 Task: Search one way flight ticket for 5 adults, 2 children, 1 infant in seat and 2 infants on lap in economy from Jackson: Jackson Hole Airport to Rockford: Chicago Rockford International Airport(was Northwest Chicagoland Regional Airport At Rockford) on 5-1-2023. Choice of flights is Emirates. Number of bags: 2 checked bags. Price is upto 106000. Outbound departure time preference is 6:15.
Action: Mouse moved to (222, 227)
Screenshot: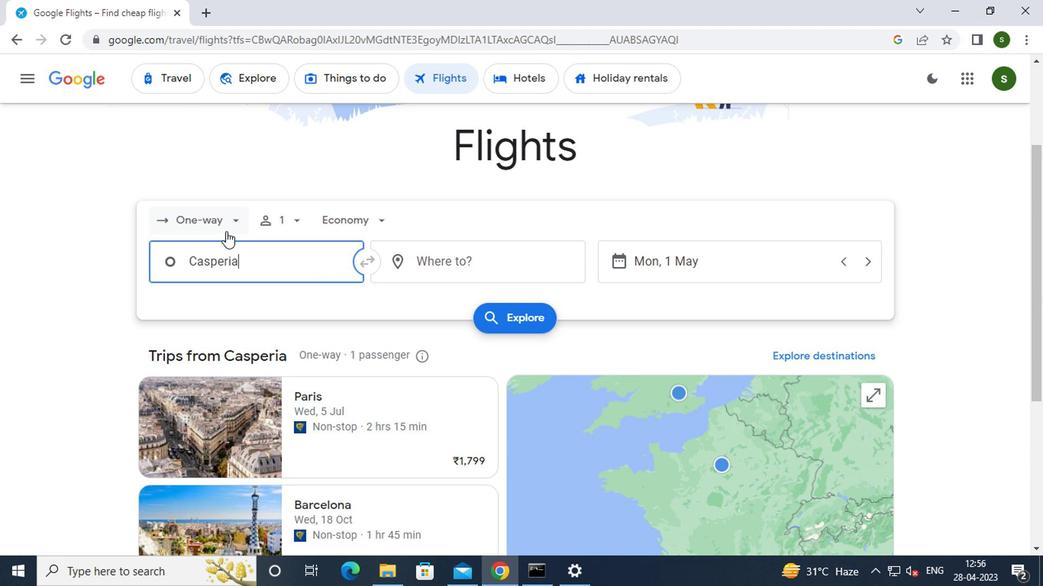 
Action: Mouse pressed left at (222, 227)
Screenshot: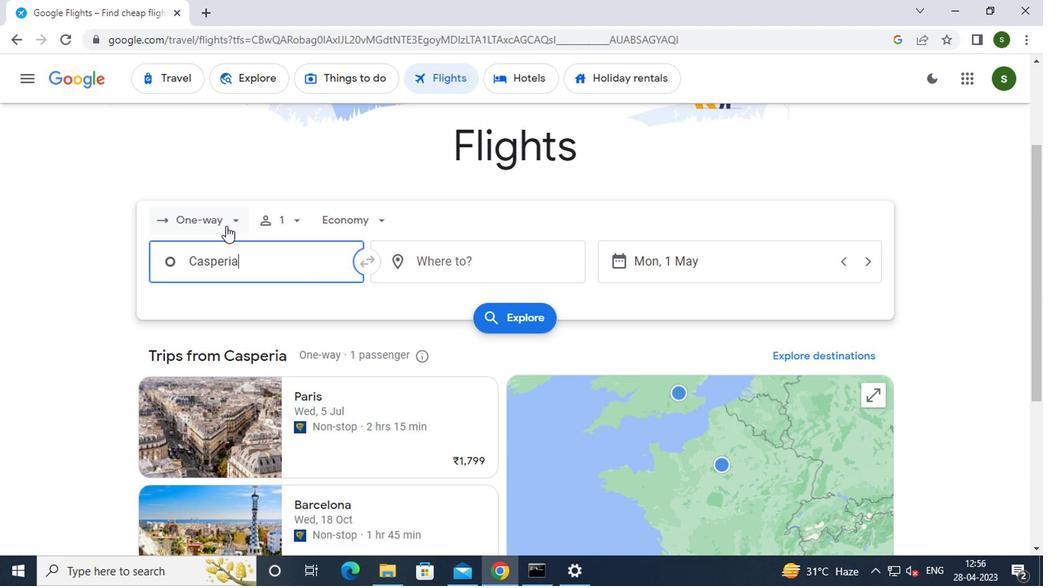 
Action: Mouse moved to (220, 280)
Screenshot: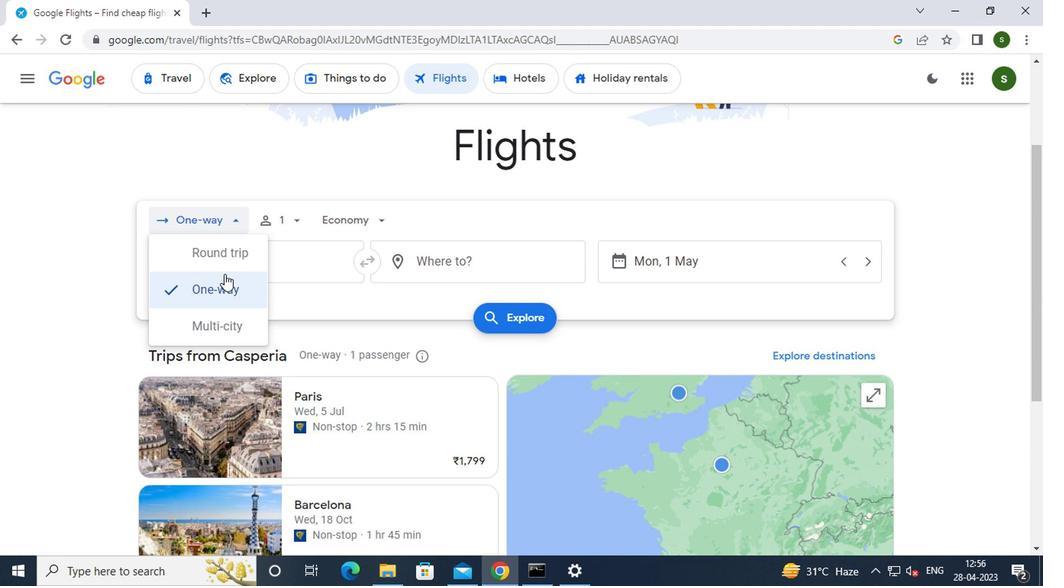 
Action: Mouse pressed left at (220, 280)
Screenshot: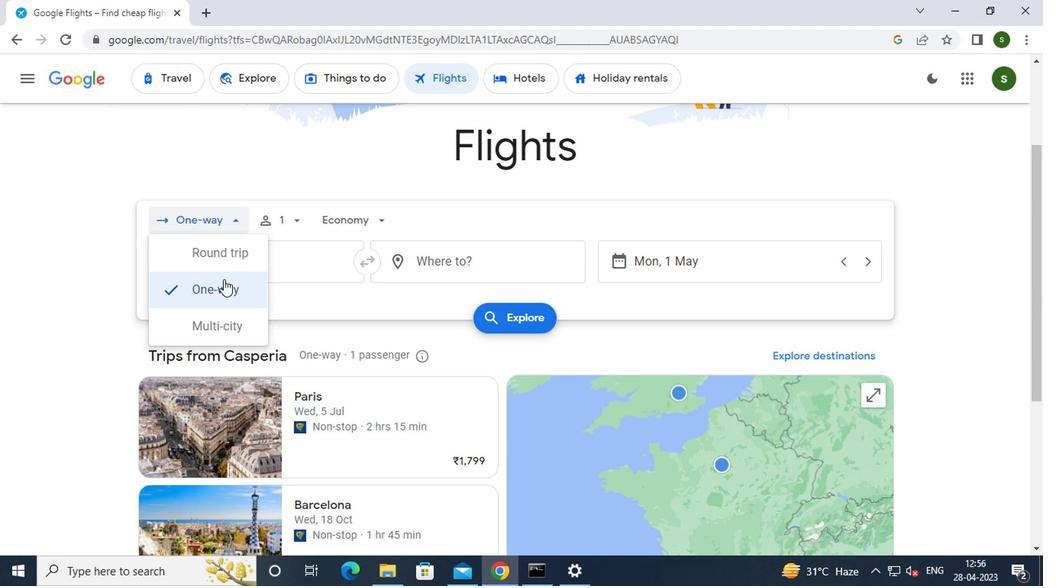 
Action: Mouse moved to (289, 225)
Screenshot: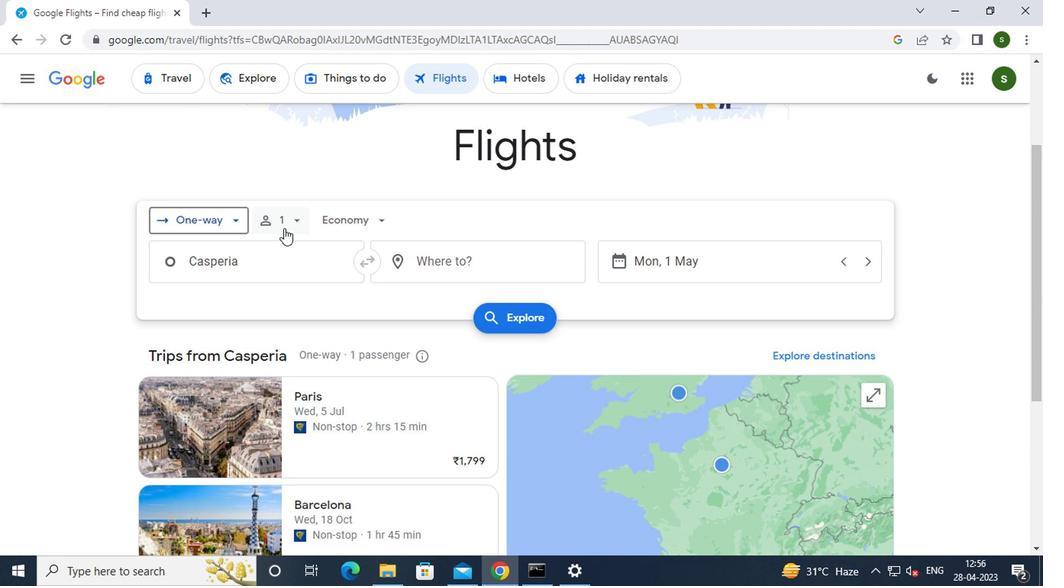 
Action: Mouse pressed left at (289, 225)
Screenshot: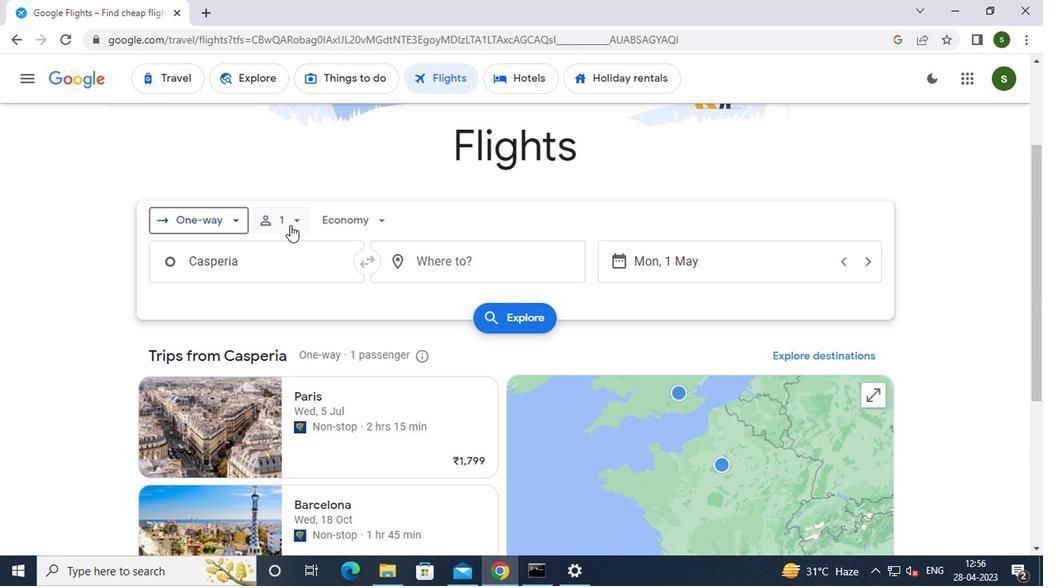 
Action: Mouse moved to (418, 259)
Screenshot: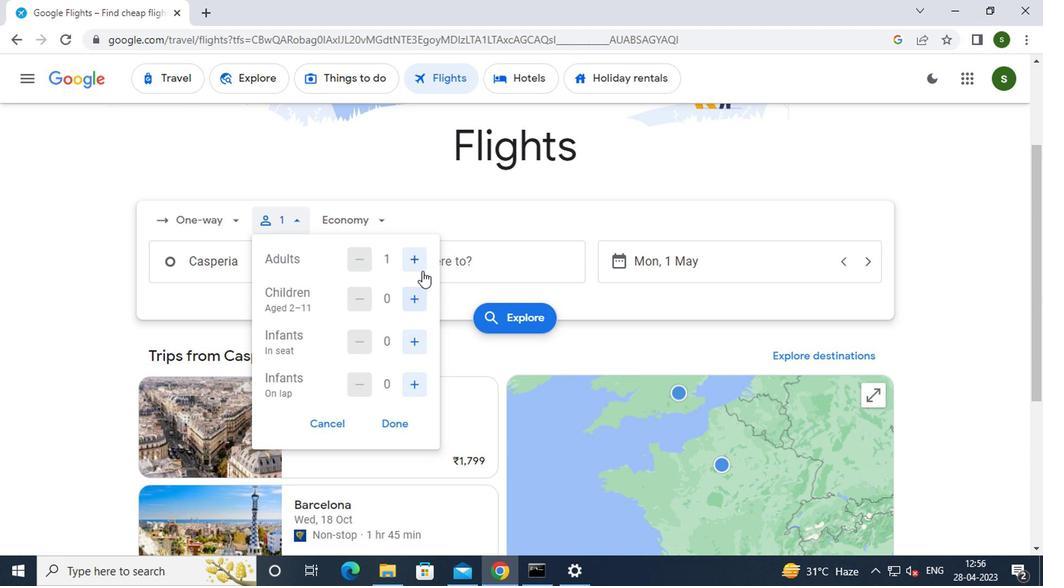 
Action: Mouse pressed left at (418, 259)
Screenshot: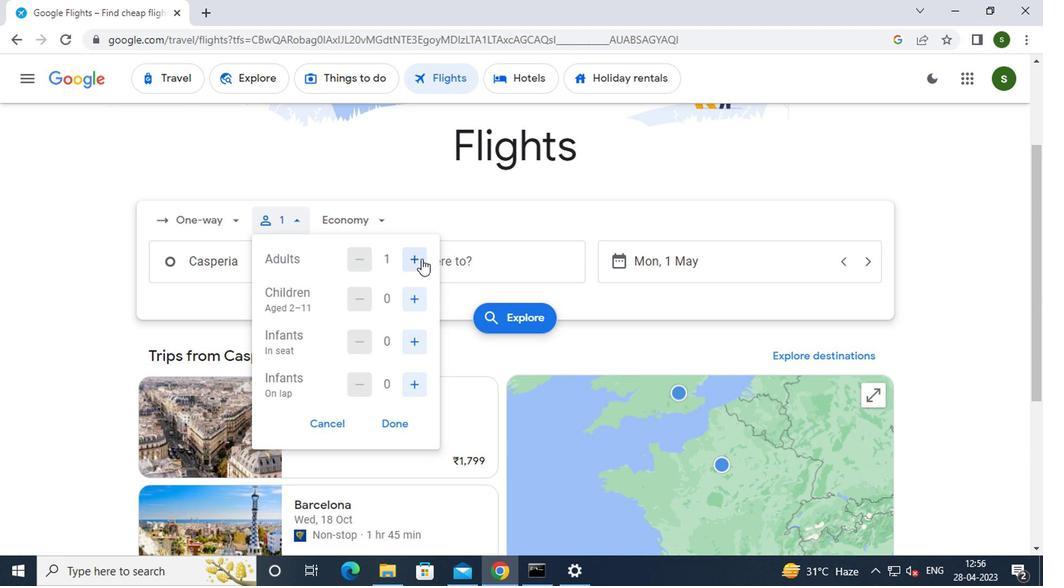 
Action: Mouse pressed left at (418, 259)
Screenshot: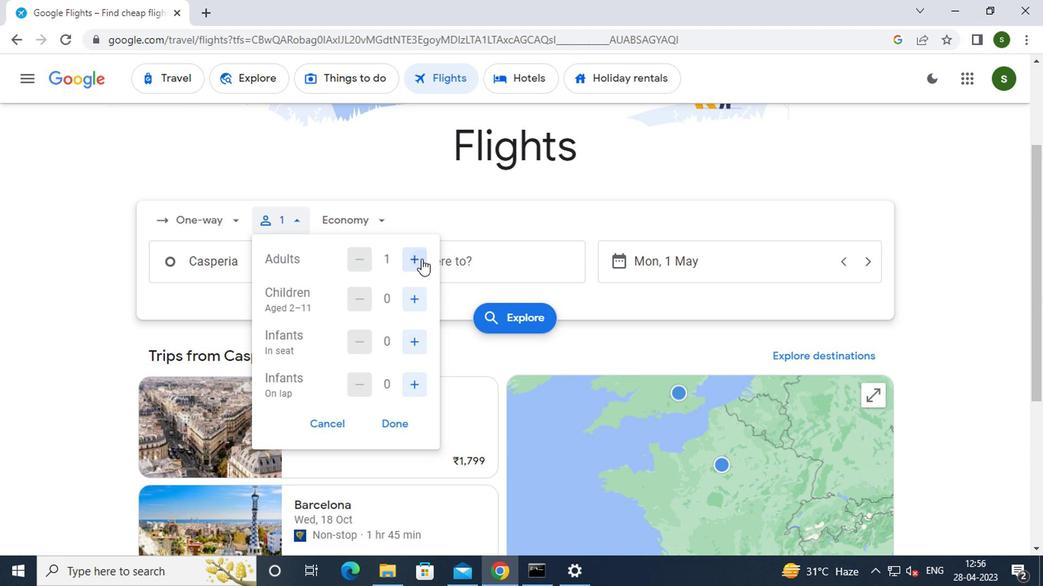 
Action: Mouse pressed left at (418, 259)
Screenshot: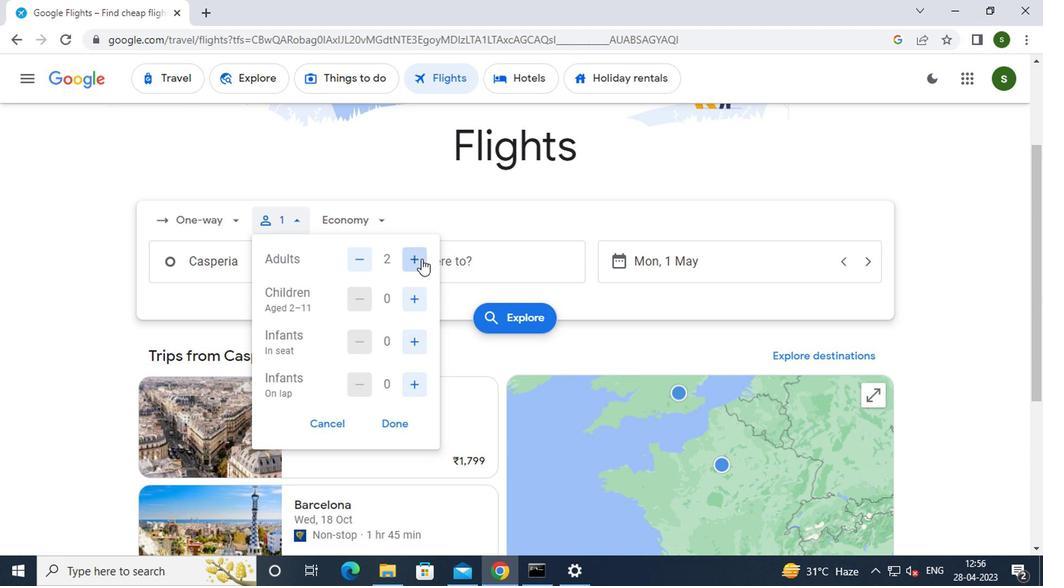 
Action: Mouse pressed left at (418, 259)
Screenshot: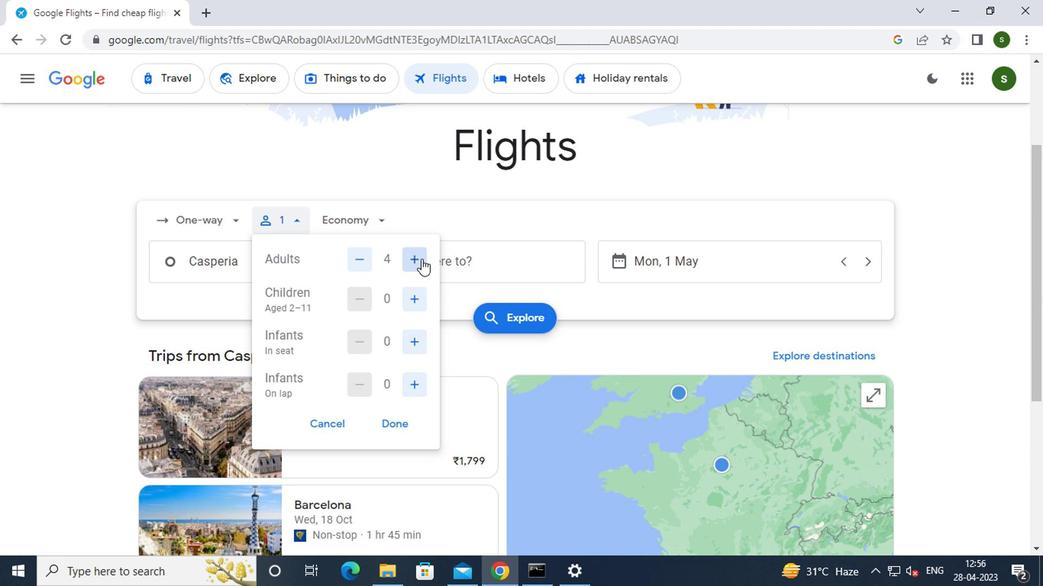 
Action: Mouse moved to (412, 297)
Screenshot: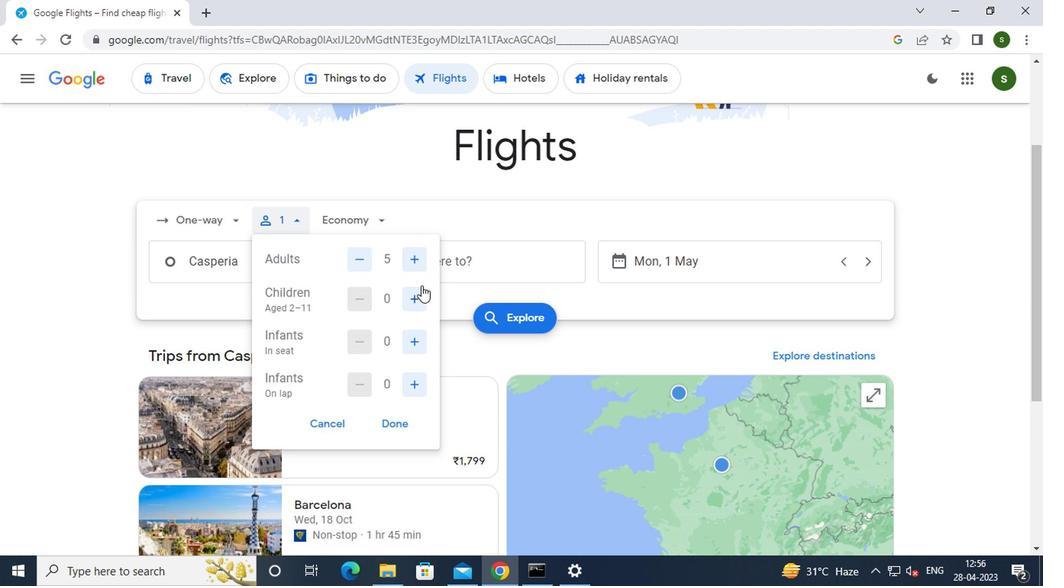
Action: Mouse pressed left at (412, 297)
Screenshot: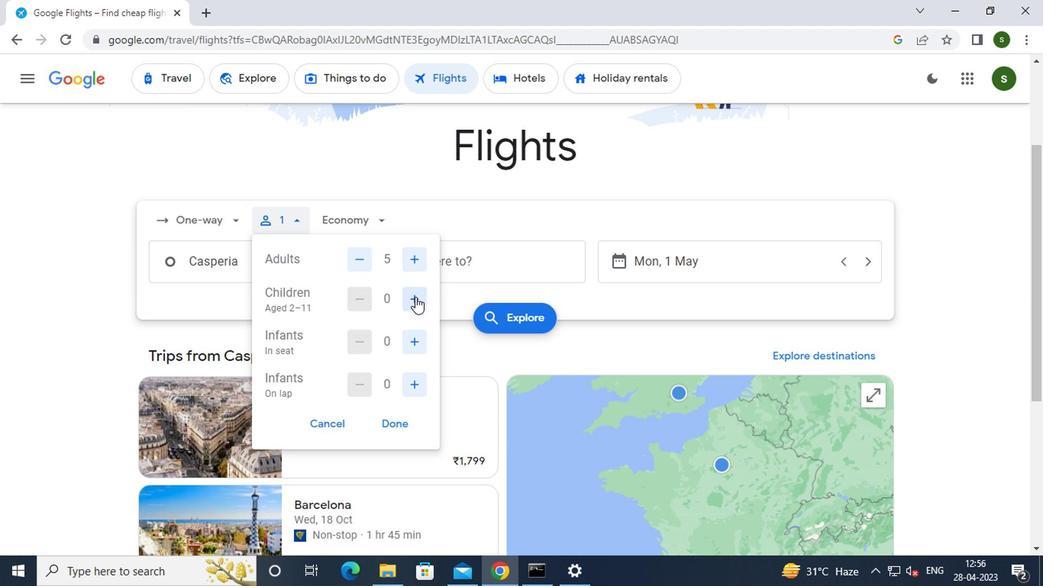 
Action: Mouse pressed left at (412, 297)
Screenshot: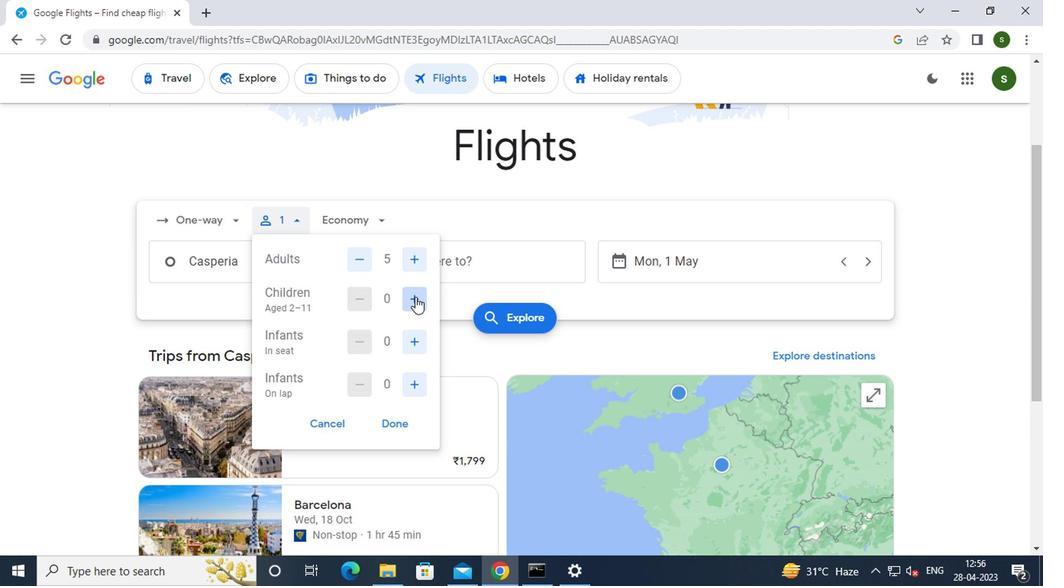 
Action: Mouse moved to (408, 340)
Screenshot: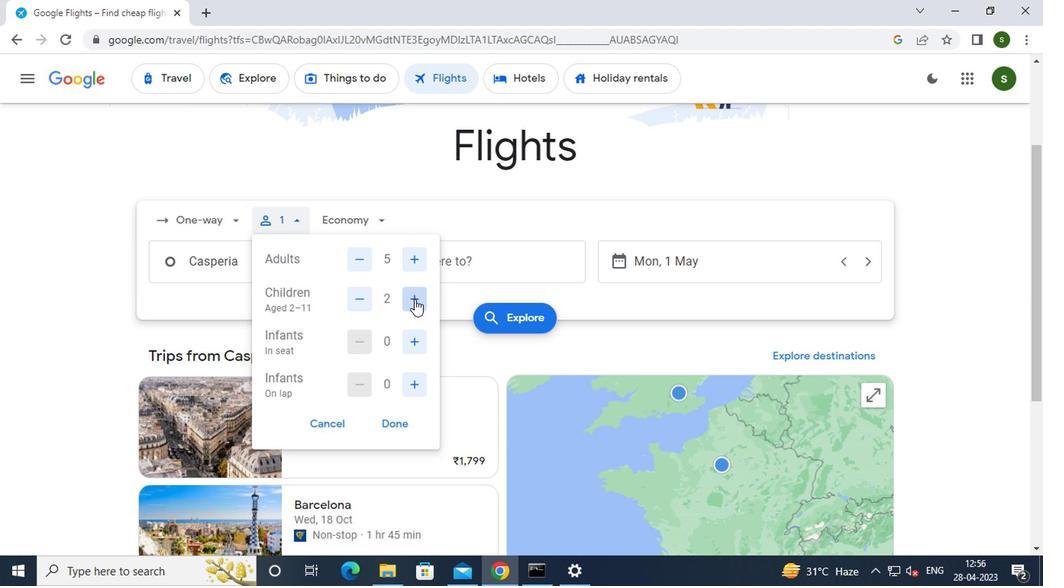 
Action: Mouse pressed left at (408, 340)
Screenshot: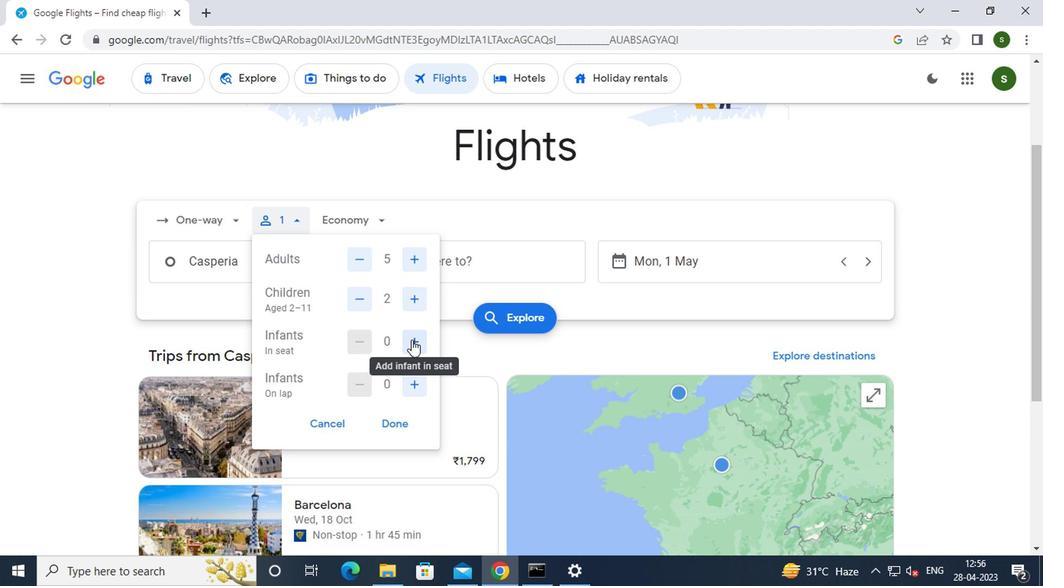 
Action: Mouse moved to (413, 384)
Screenshot: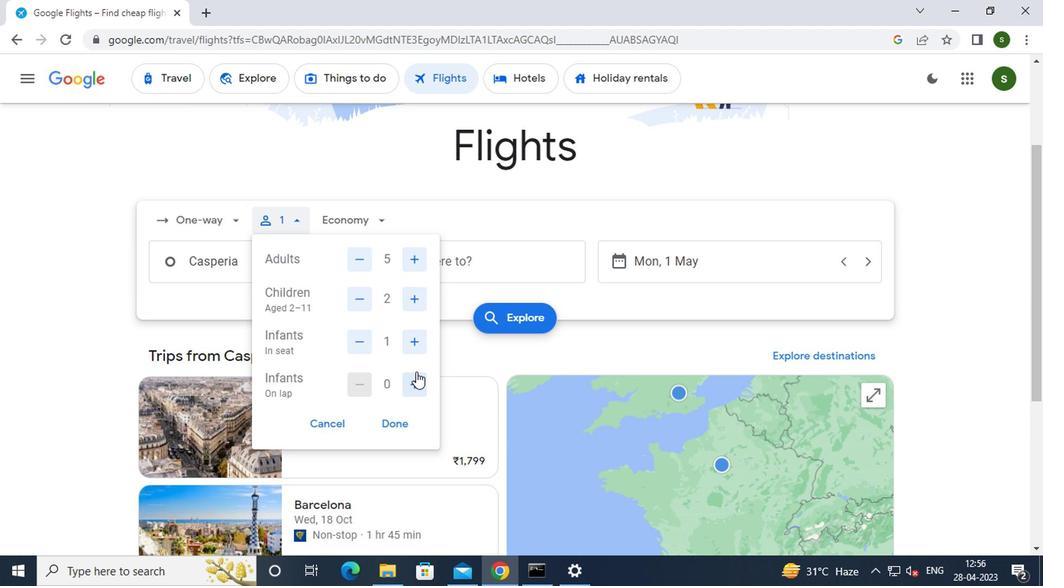 
Action: Mouse pressed left at (413, 384)
Screenshot: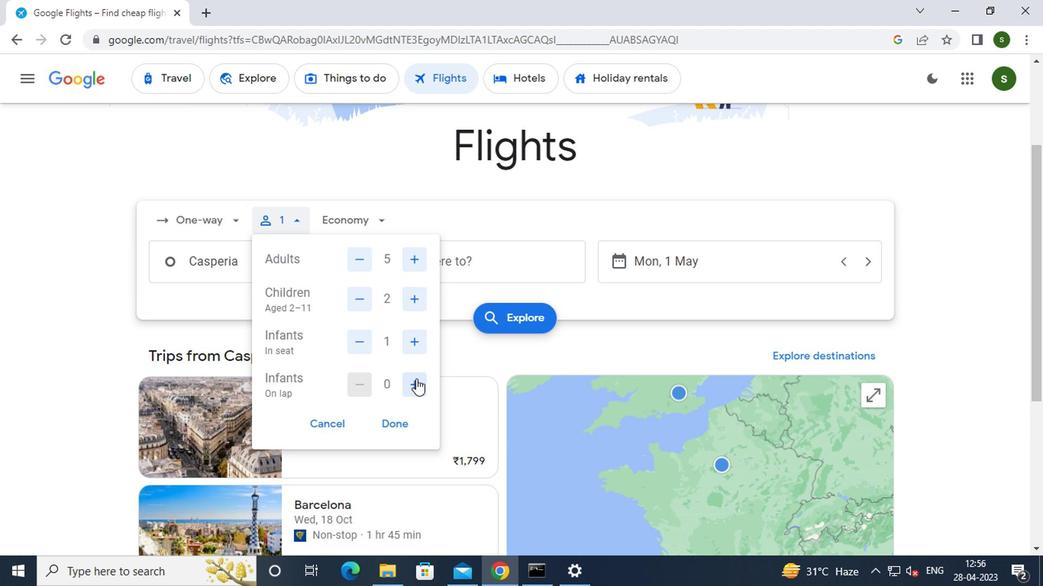 
Action: Mouse moved to (371, 219)
Screenshot: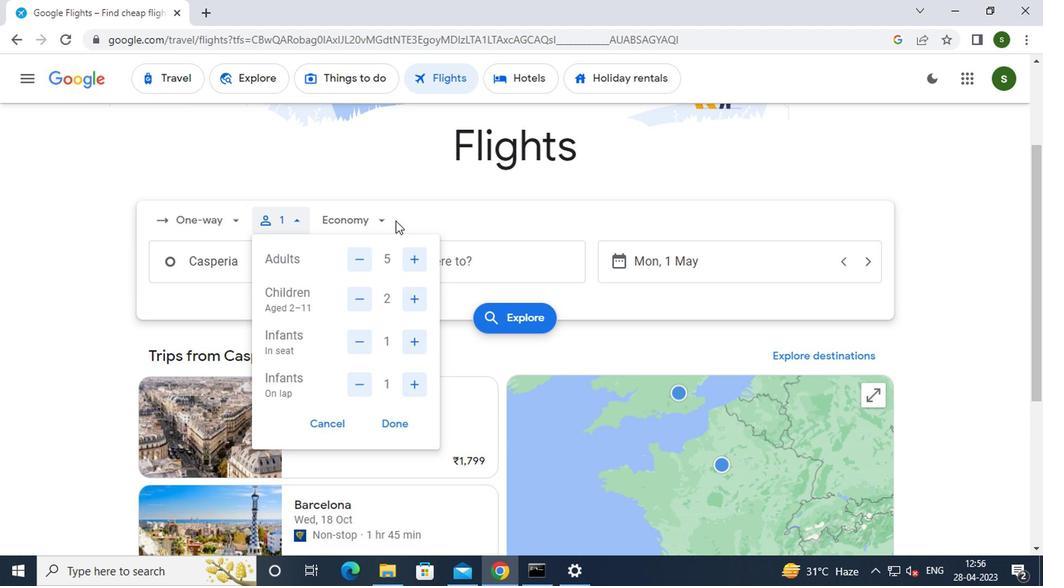 
Action: Mouse pressed left at (371, 219)
Screenshot: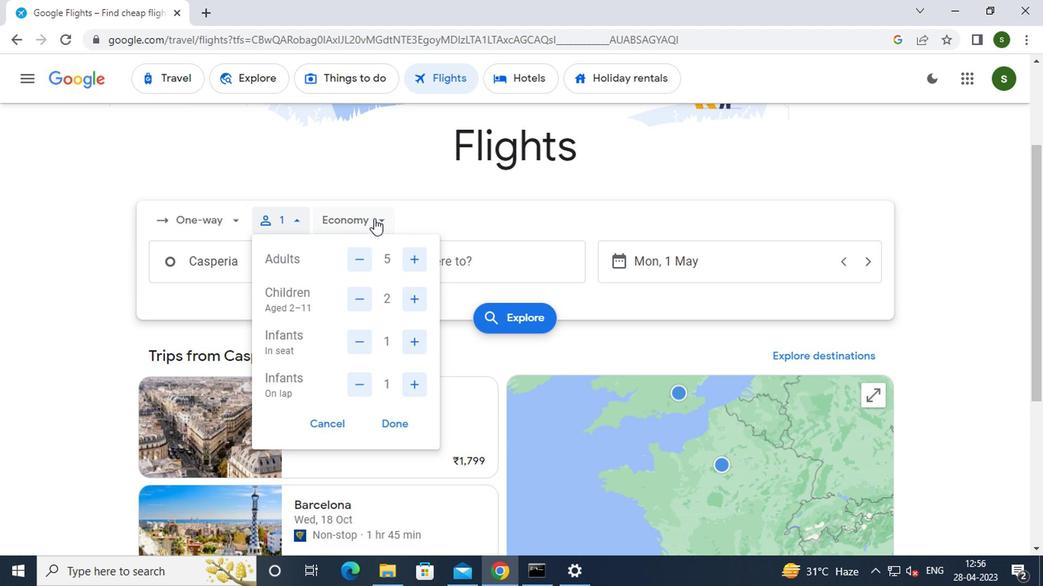 
Action: Mouse moved to (370, 252)
Screenshot: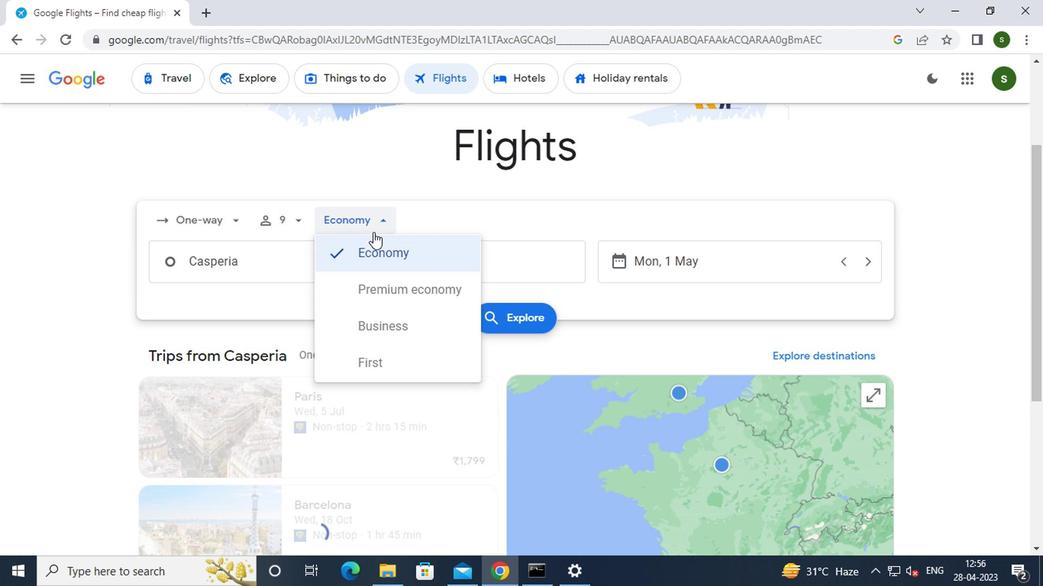 
Action: Mouse pressed left at (370, 252)
Screenshot: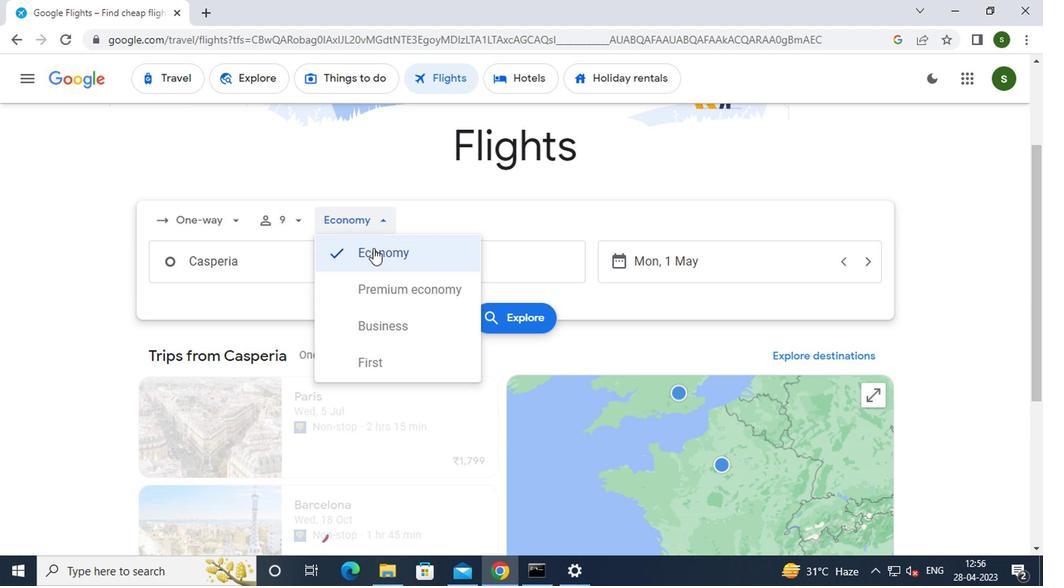 
Action: Mouse moved to (297, 257)
Screenshot: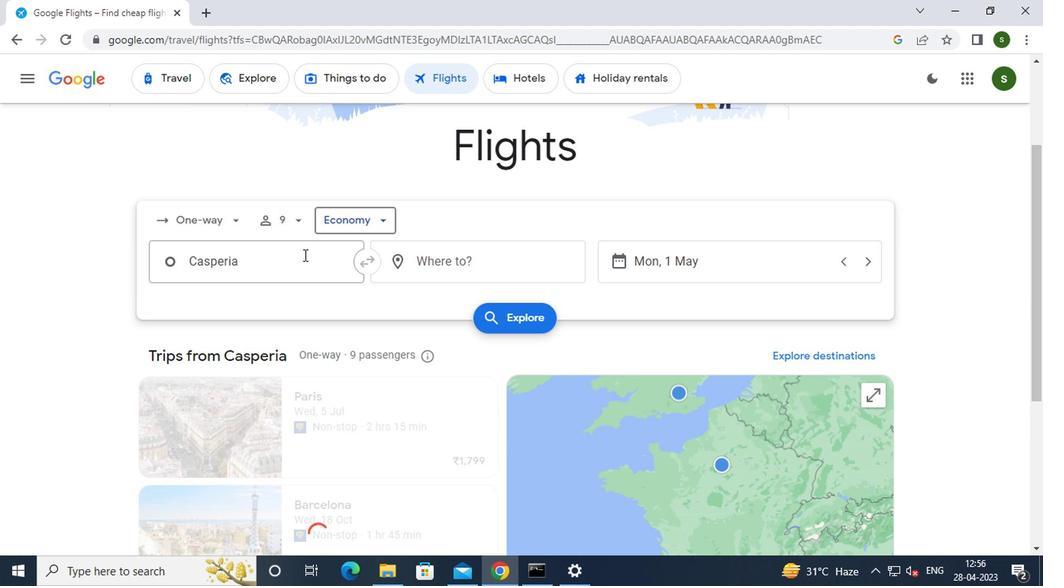 
Action: Mouse pressed left at (297, 257)
Screenshot: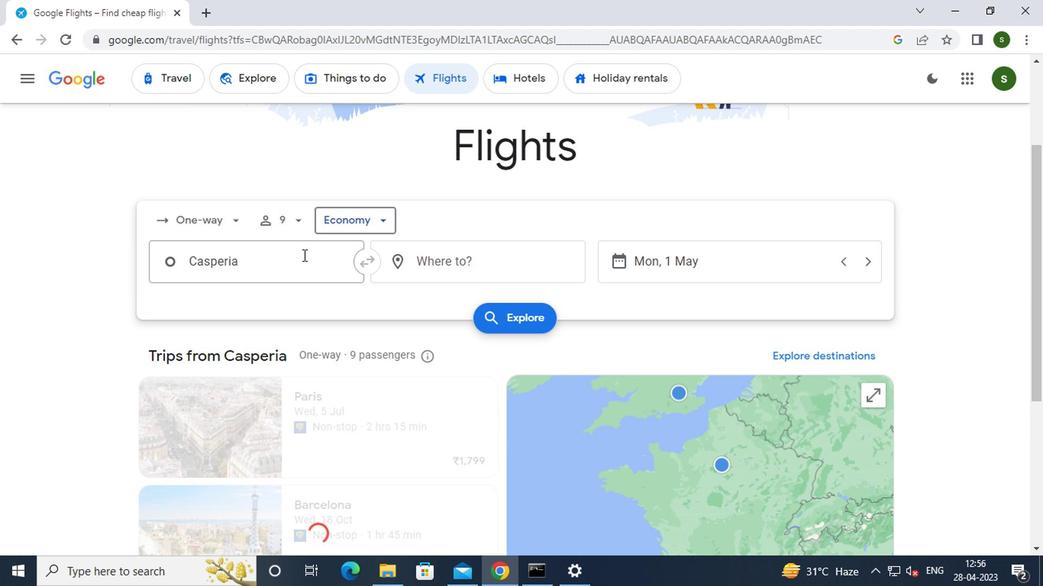 
Action: Key pressed <Key.caps_lock>j<Key.caps_lock>ackson<Key.space><Key.caps_lock>h<Key.caps_lock>
Screenshot: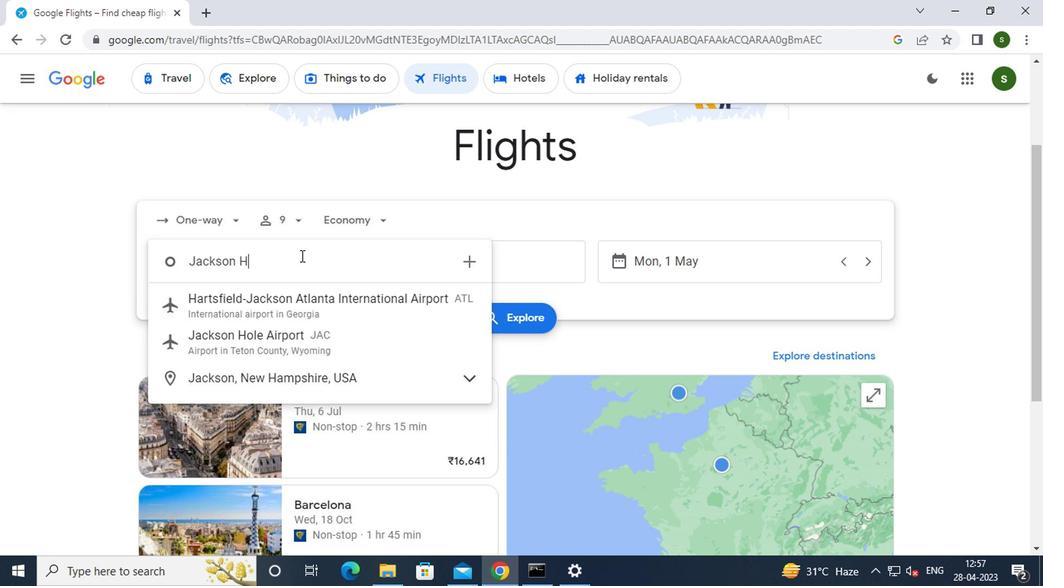 
Action: Mouse moved to (304, 337)
Screenshot: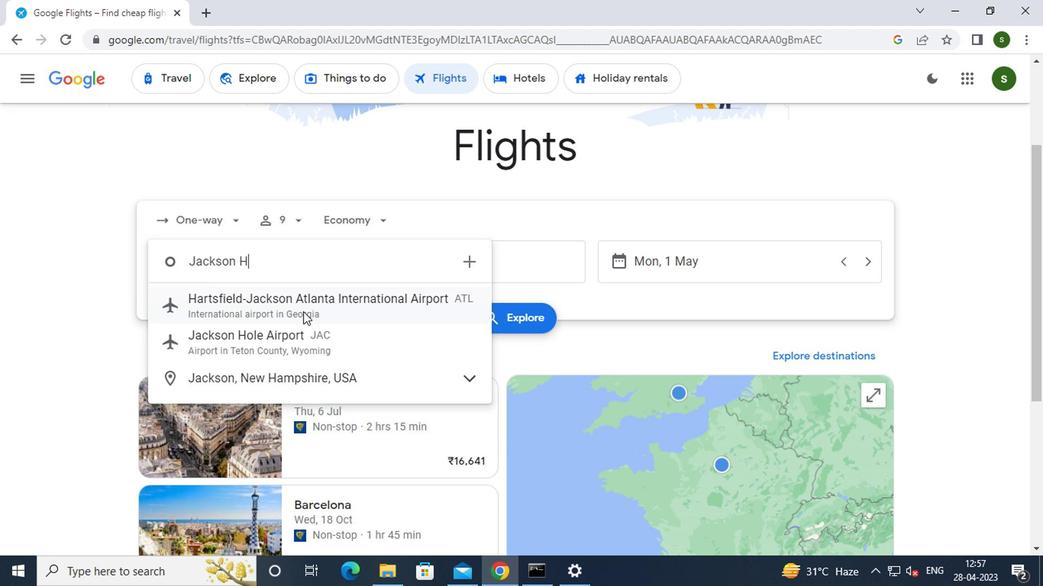 
Action: Mouse pressed left at (304, 337)
Screenshot: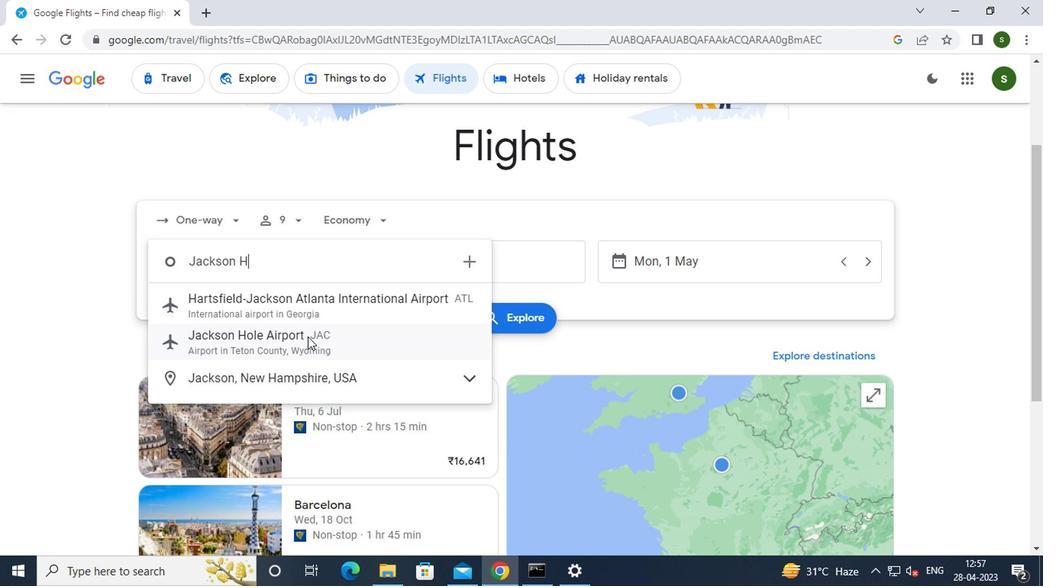 
Action: Mouse moved to (467, 267)
Screenshot: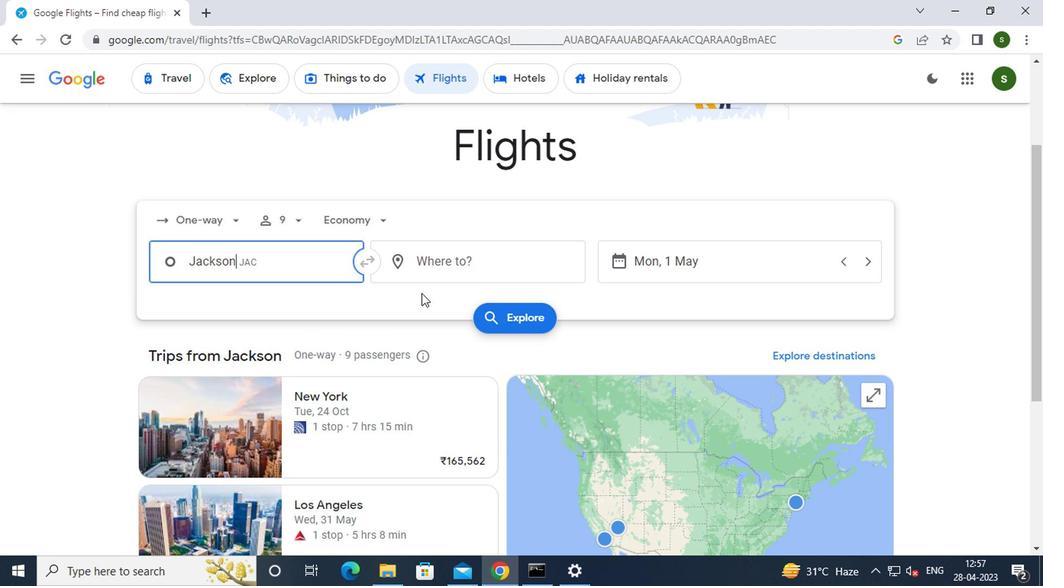 
Action: Mouse pressed left at (467, 267)
Screenshot: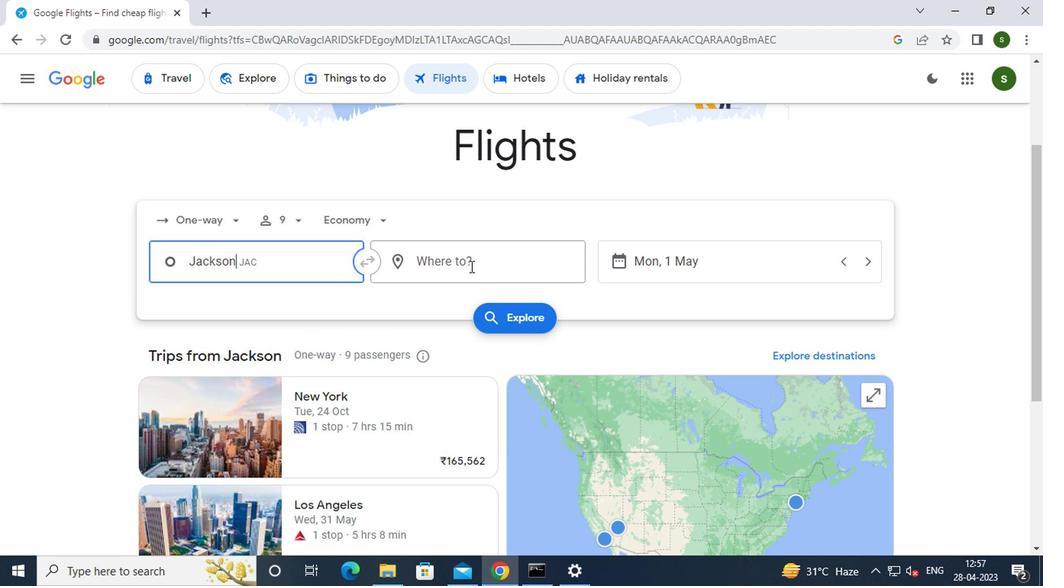 
Action: Key pressed <Key.caps_lock>r<Key.caps_lock>ockford
Screenshot: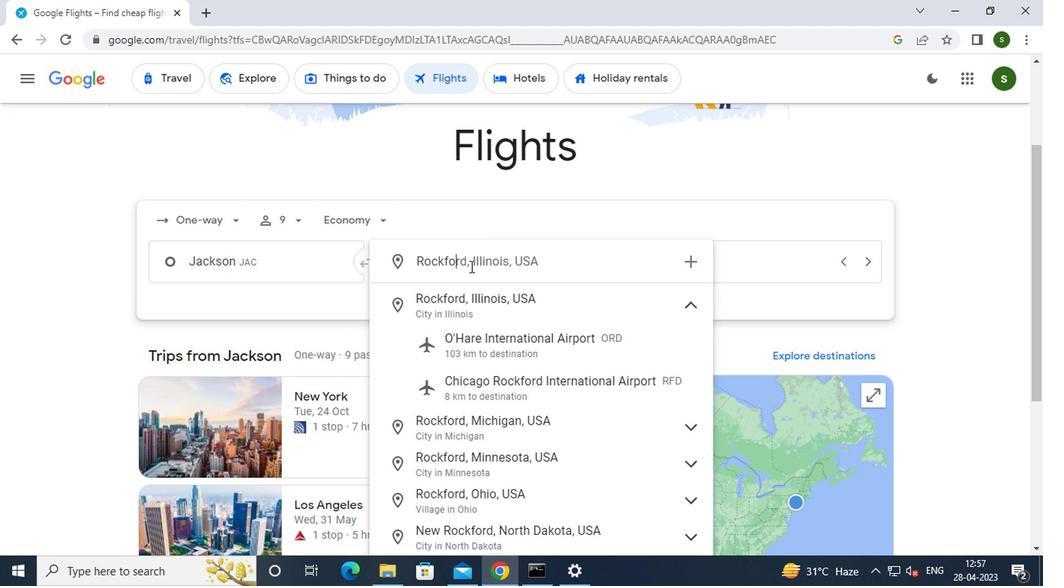 
Action: Mouse moved to (543, 389)
Screenshot: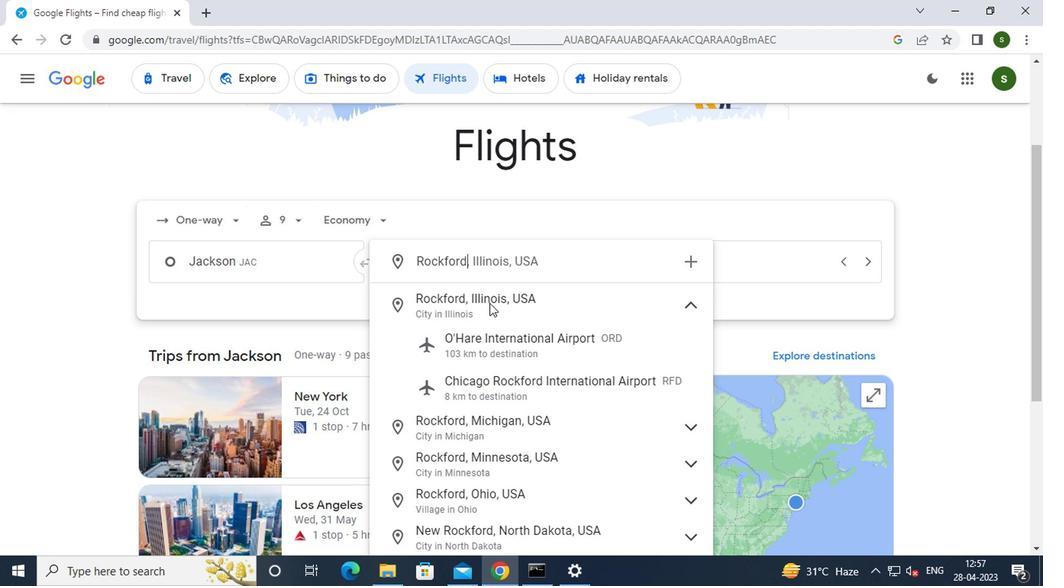 
Action: Mouse pressed left at (543, 389)
Screenshot: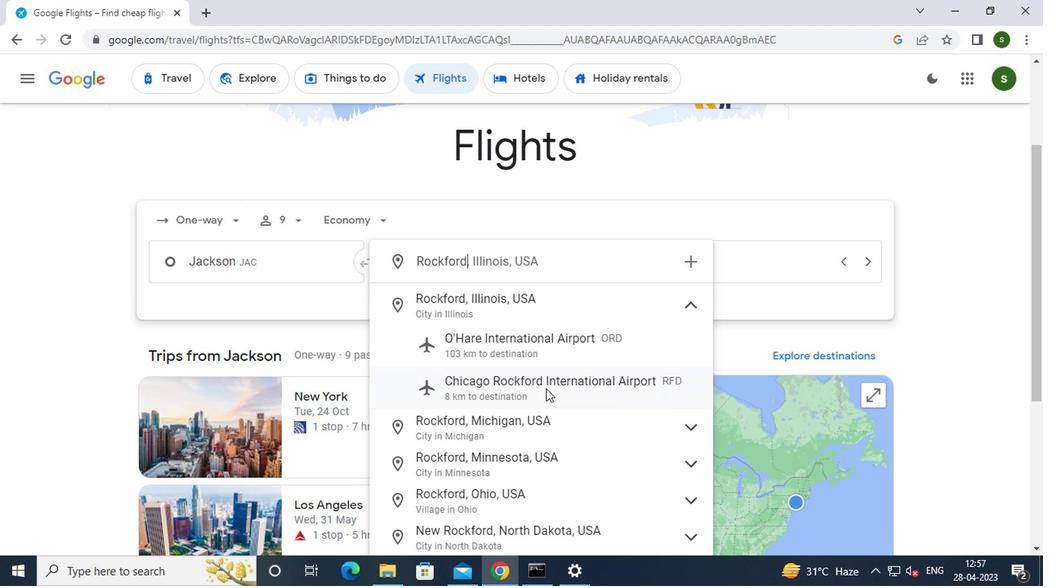 
Action: Mouse moved to (752, 272)
Screenshot: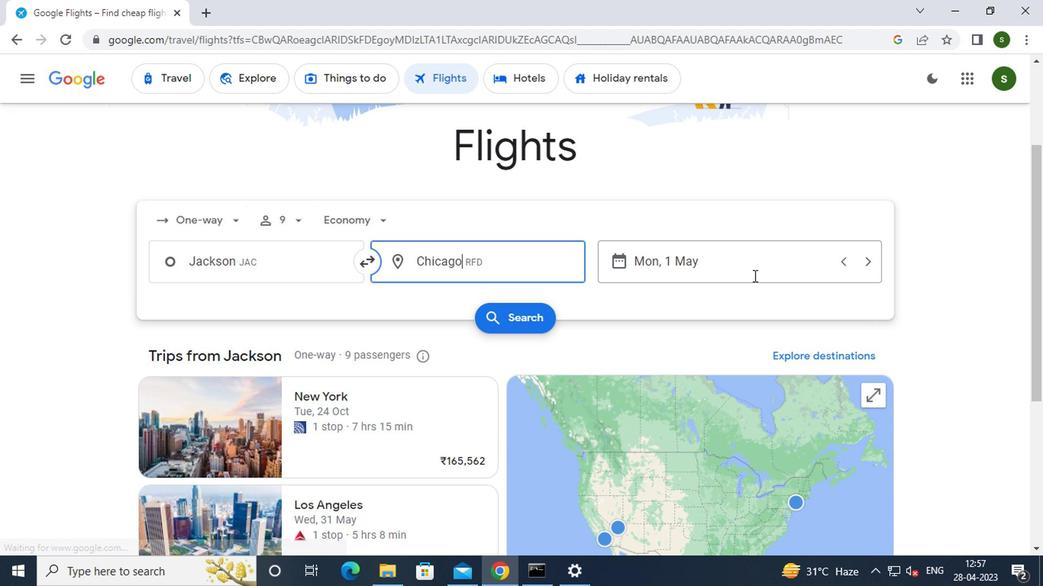 
Action: Mouse pressed left at (752, 272)
Screenshot: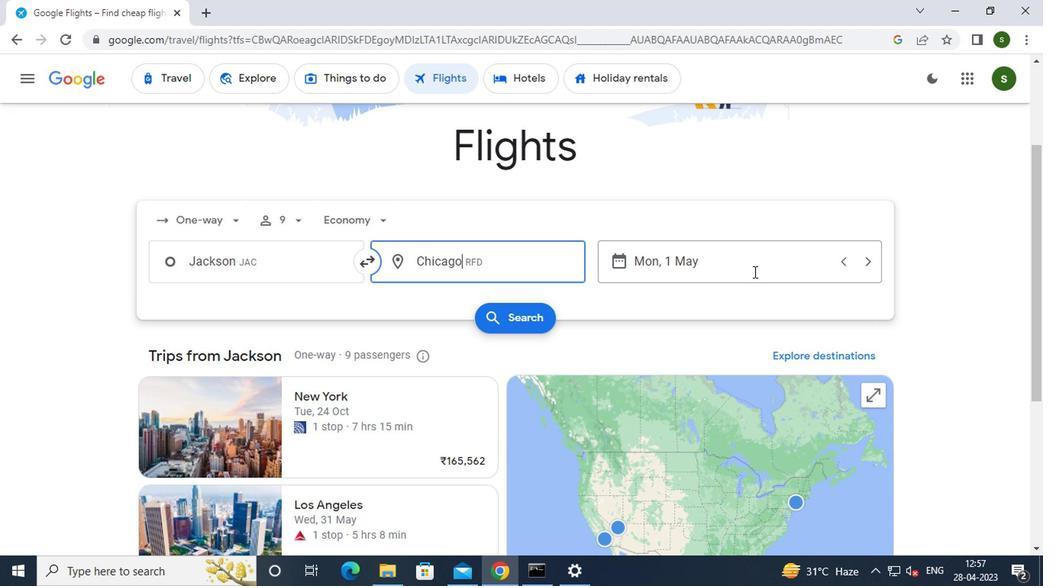 
Action: Mouse moved to (682, 283)
Screenshot: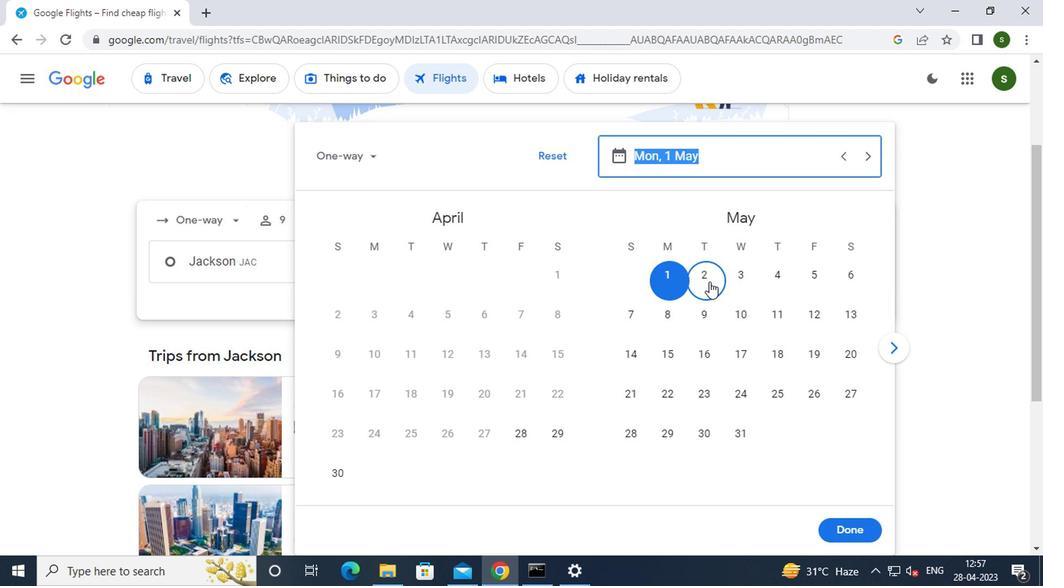 
Action: Mouse pressed left at (682, 283)
Screenshot: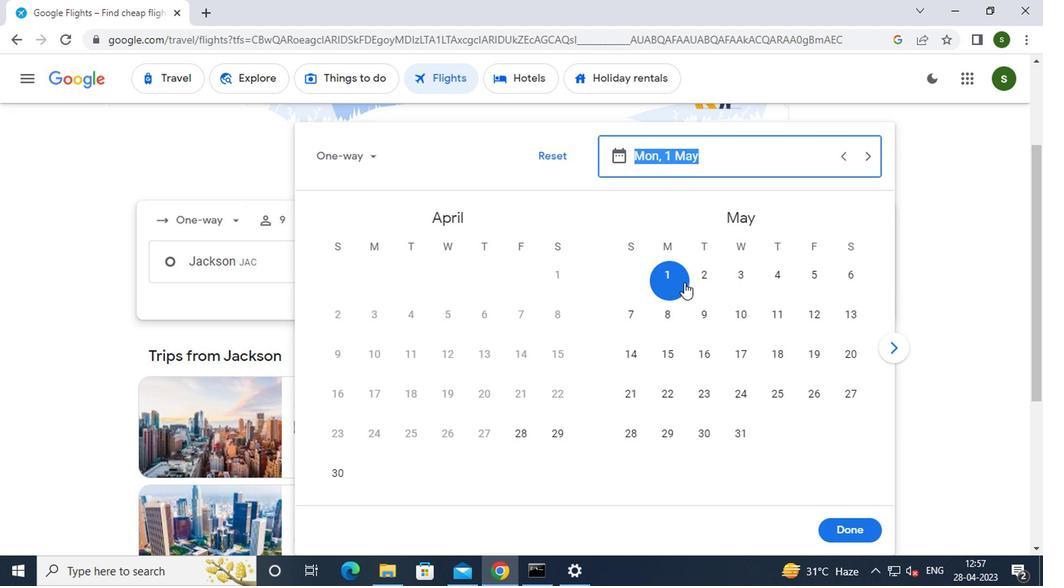 
Action: Mouse moved to (852, 531)
Screenshot: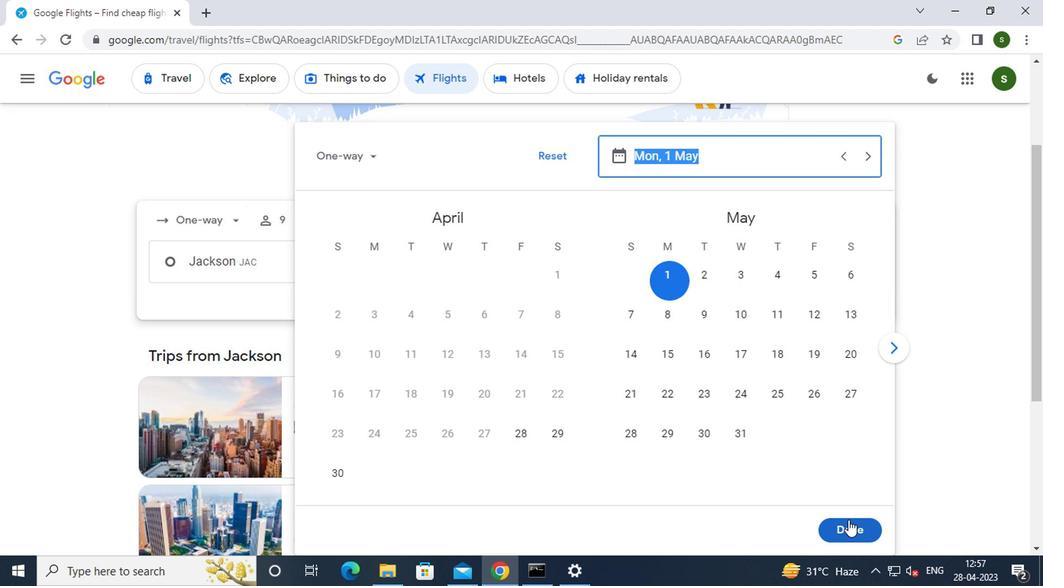 
Action: Mouse pressed left at (852, 531)
Screenshot: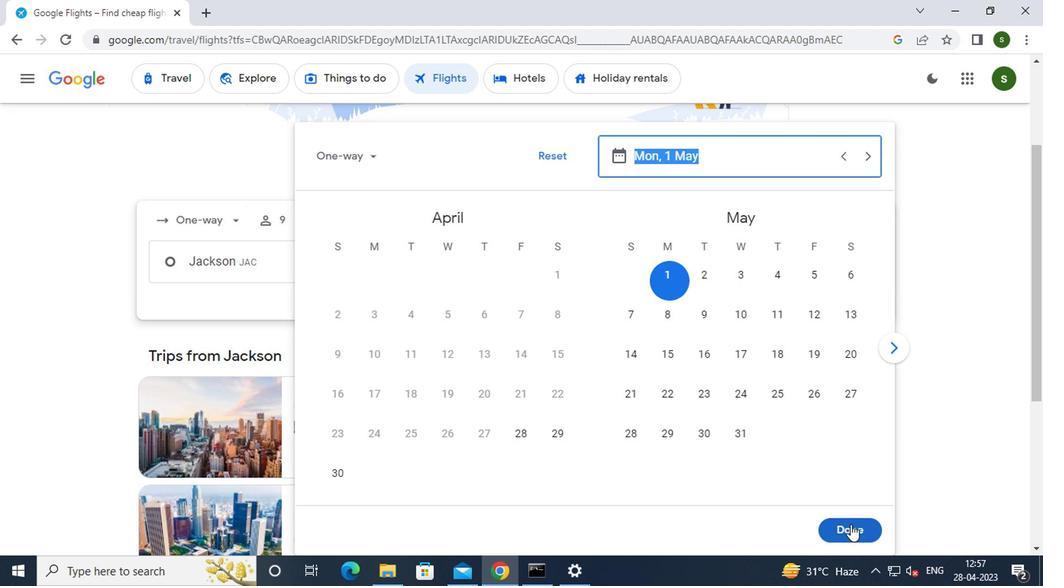
Action: Mouse moved to (515, 316)
Screenshot: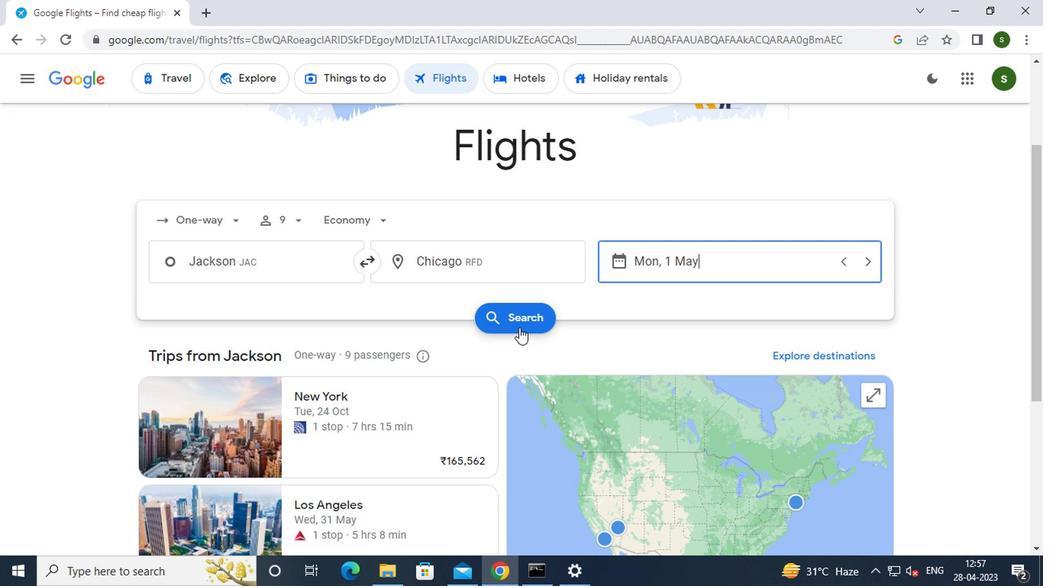 
Action: Mouse pressed left at (515, 316)
Screenshot: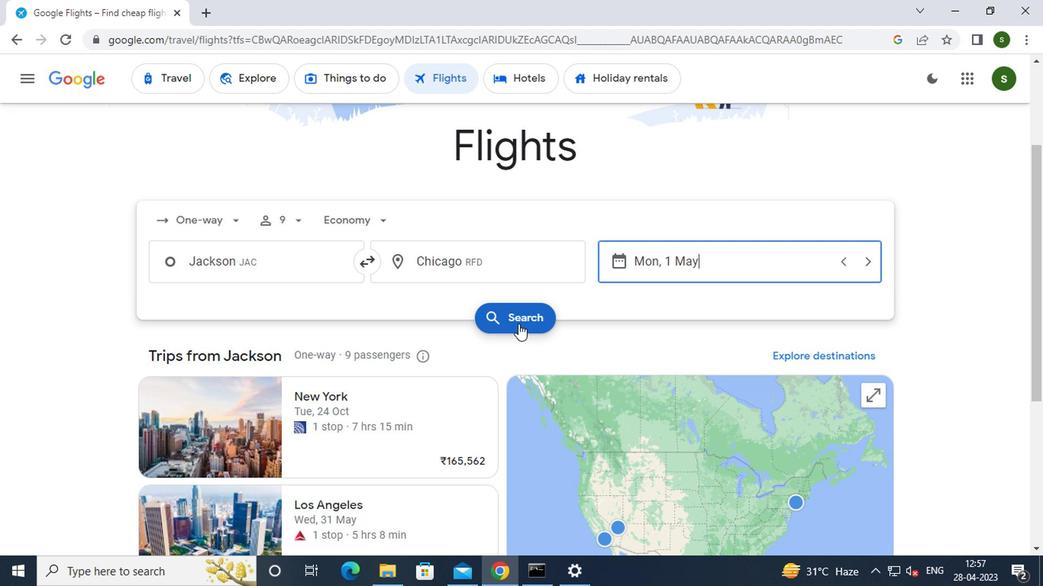 
Action: Mouse moved to (173, 213)
Screenshot: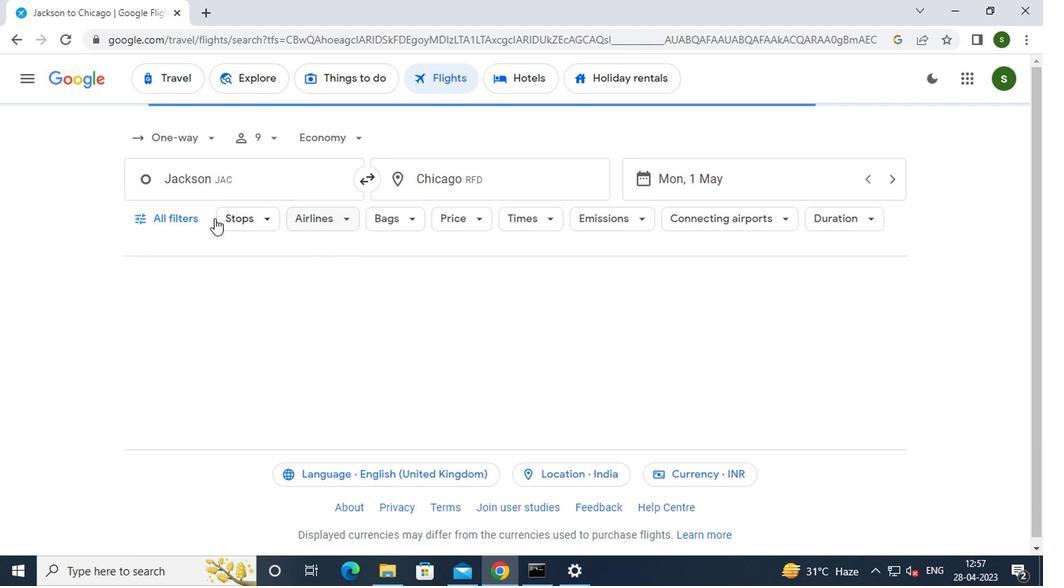 
Action: Mouse pressed left at (173, 213)
Screenshot: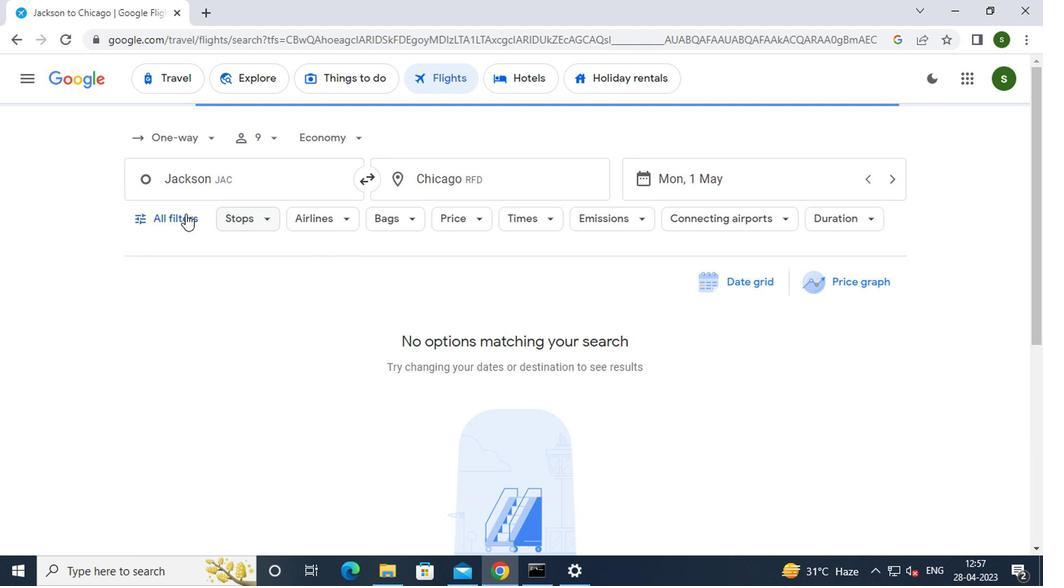 
Action: Mouse moved to (273, 291)
Screenshot: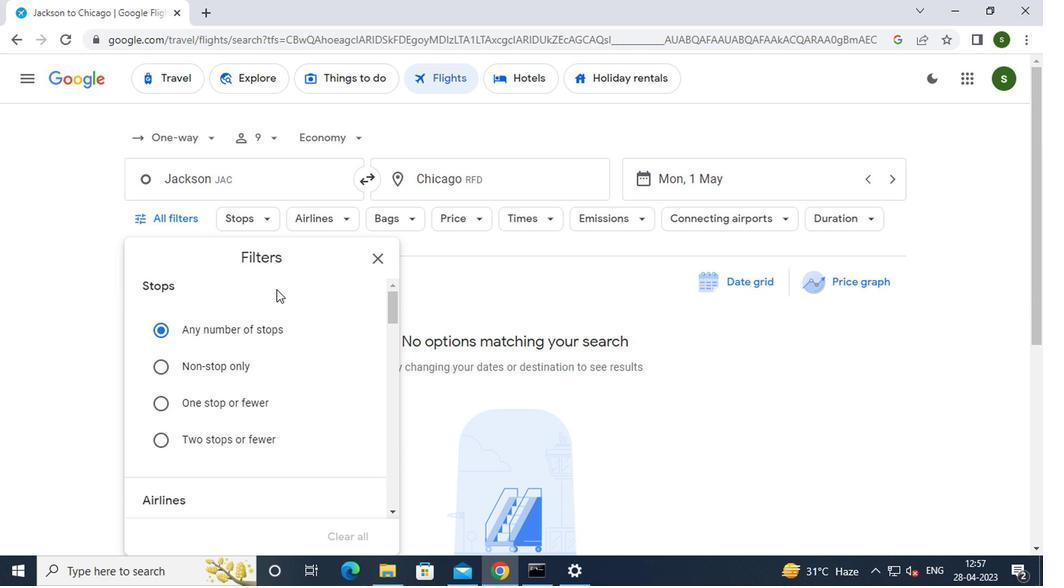 
Action: Mouse scrolled (273, 290) with delta (0, -1)
Screenshot: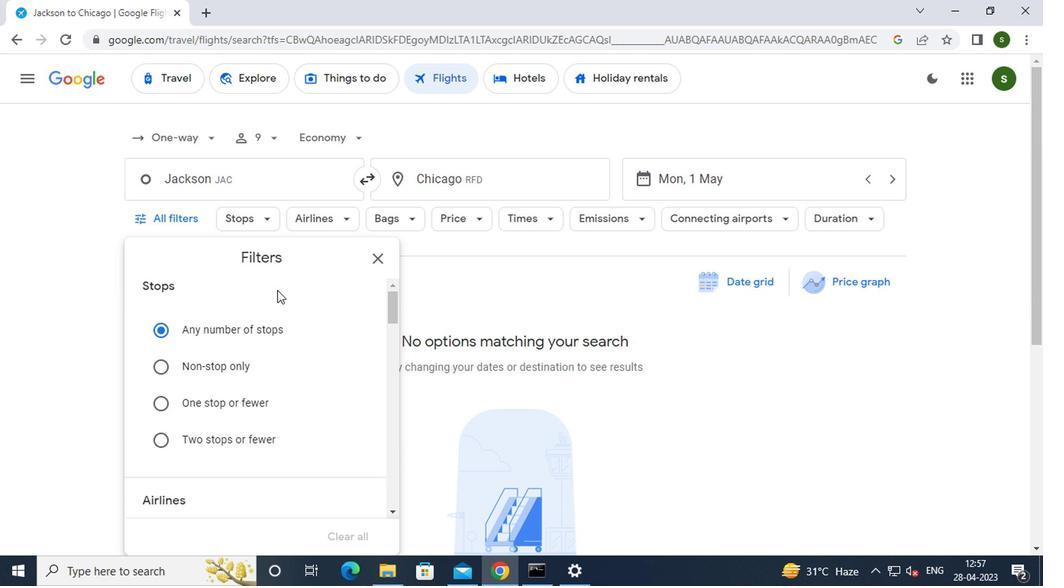 
Action: Mouse scrolled (273, 290) with delta (0, -1)
Screenshot: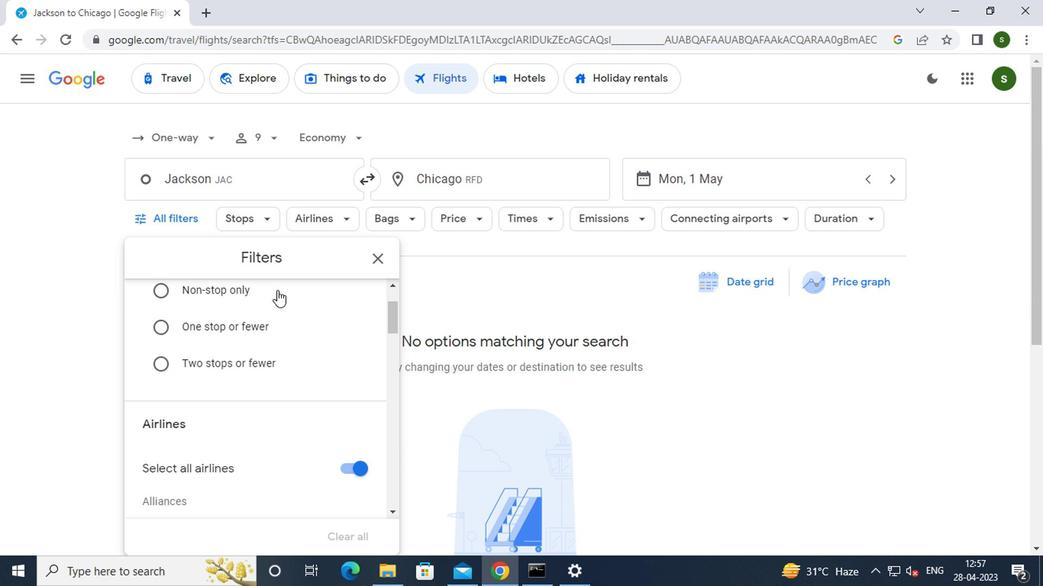 
Action: Mouse moved to (351, 390)
Screenshot: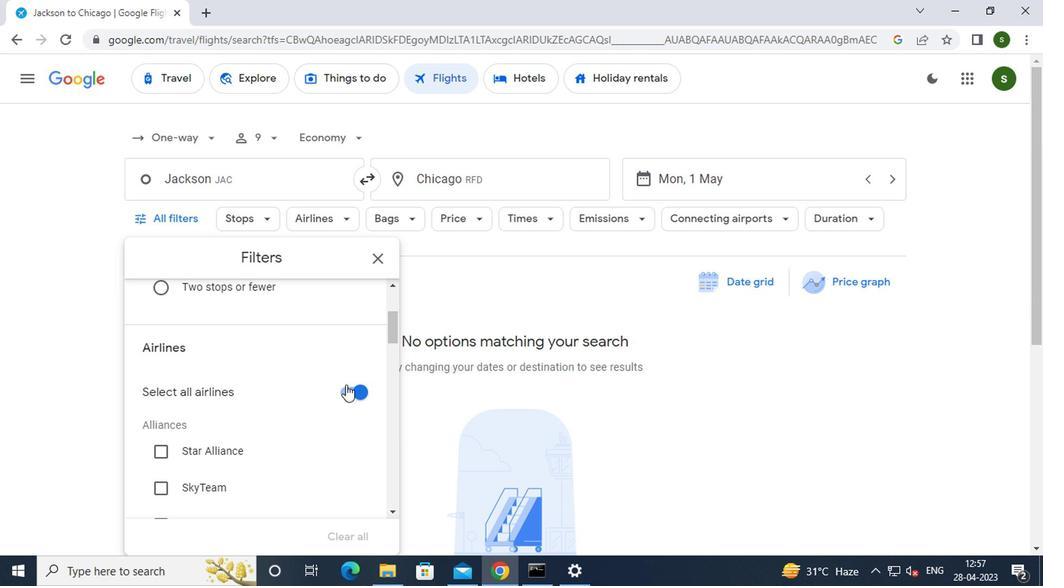 
Action: Mouse pressed left at (351, 390)
Screenshot: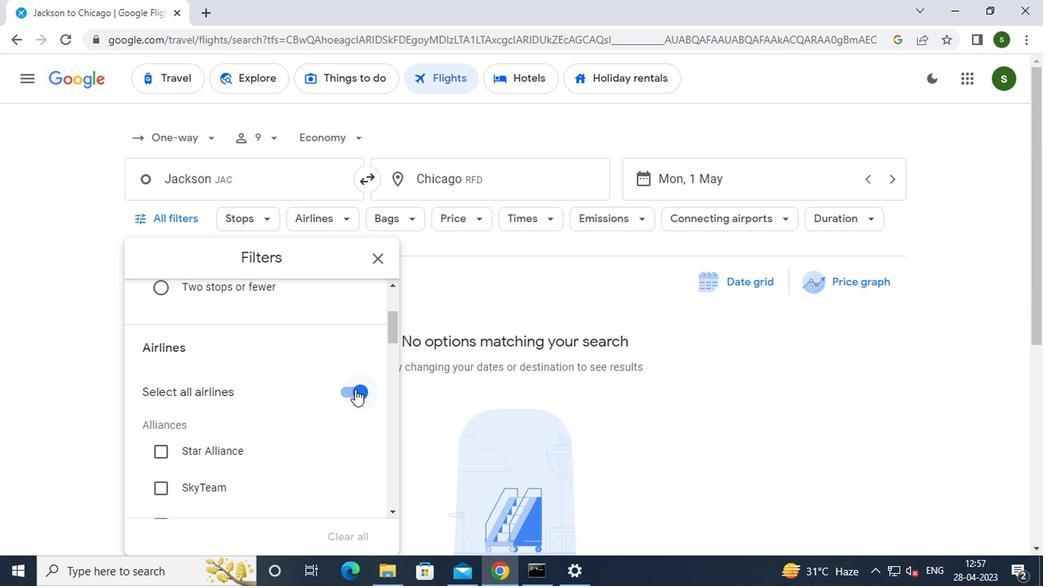 
Action: Mouse moved to (321, 372)
Screenshot: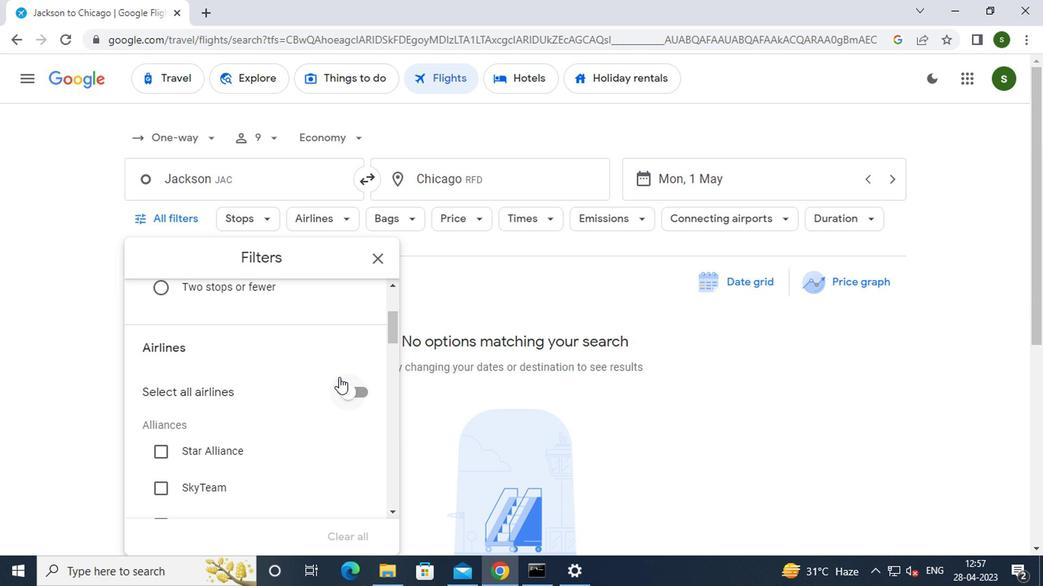 
Action: Mouse scrolled (321, 371) with delta (0, 0)
Screenshot: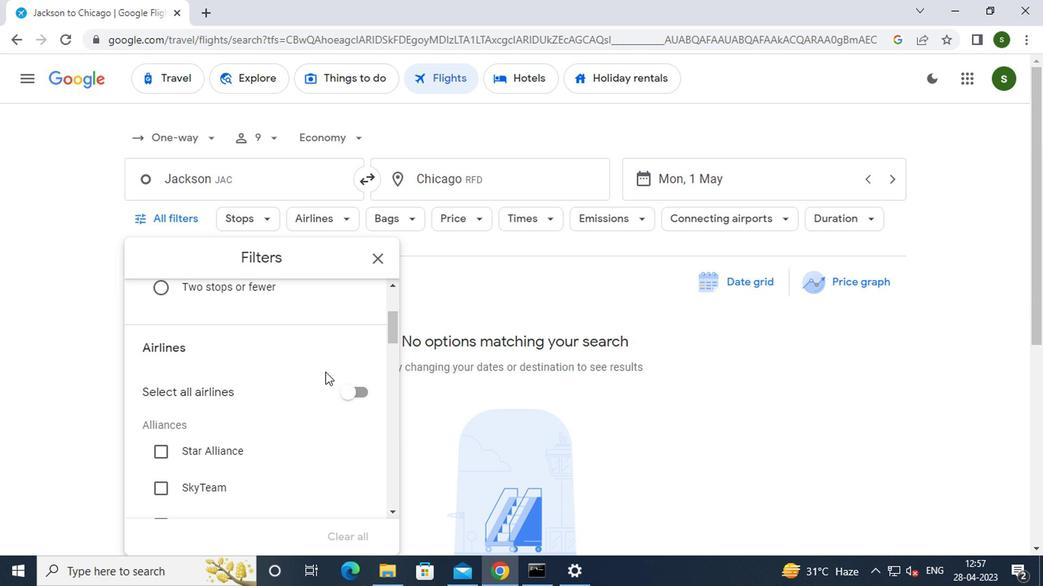
Action: Mouse scrolled (321, 371) with delta (0, 0)
Screenshot: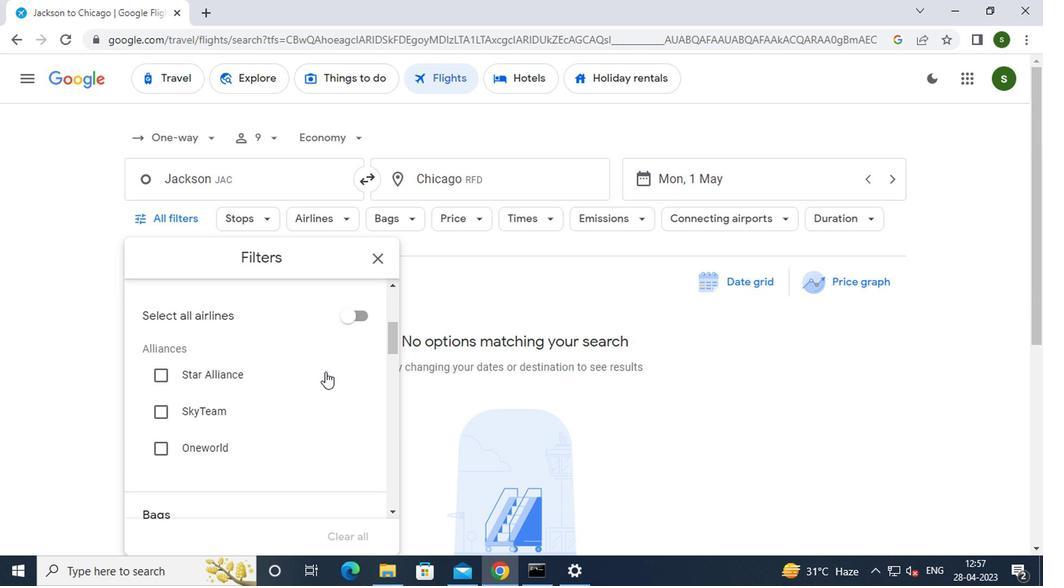 
Action: Mouse scrolled (321, 371) with delta (0, 0)
Screenshot: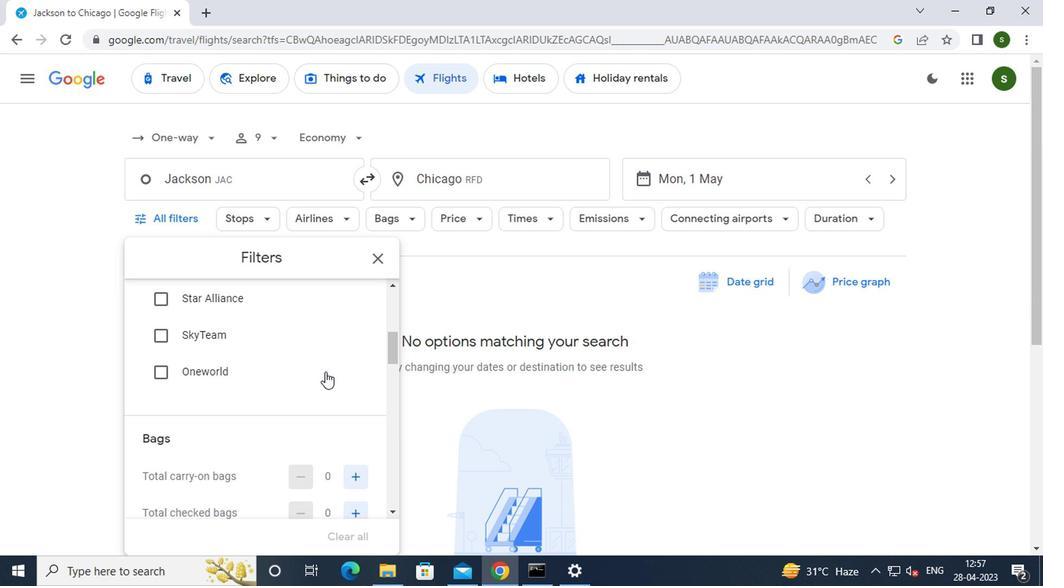 
Action: Mouse moved to (346, 434)
Screenshot: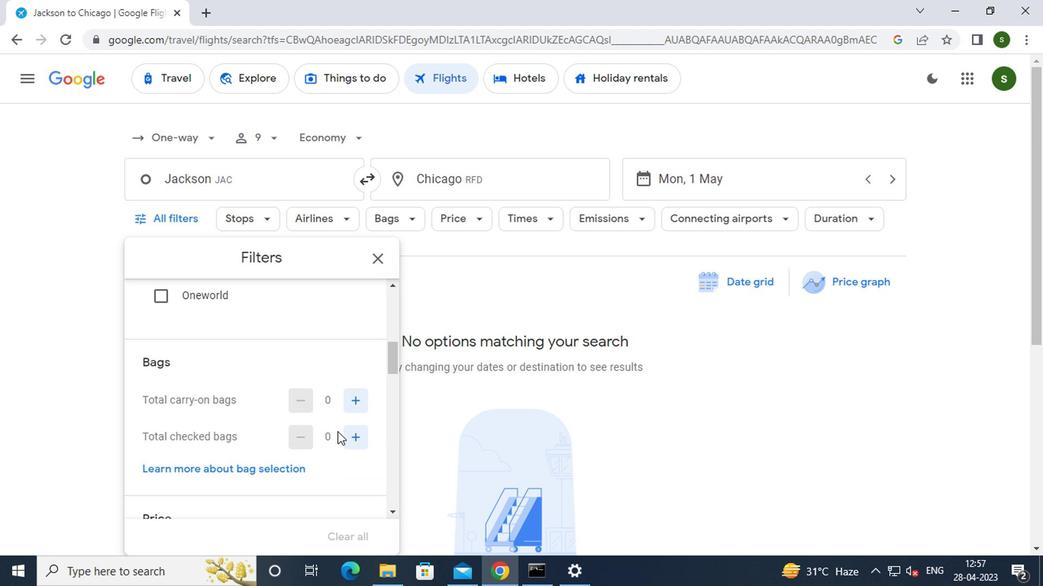 
Action: Mouse pressed left at (346, 434)
Screenshot: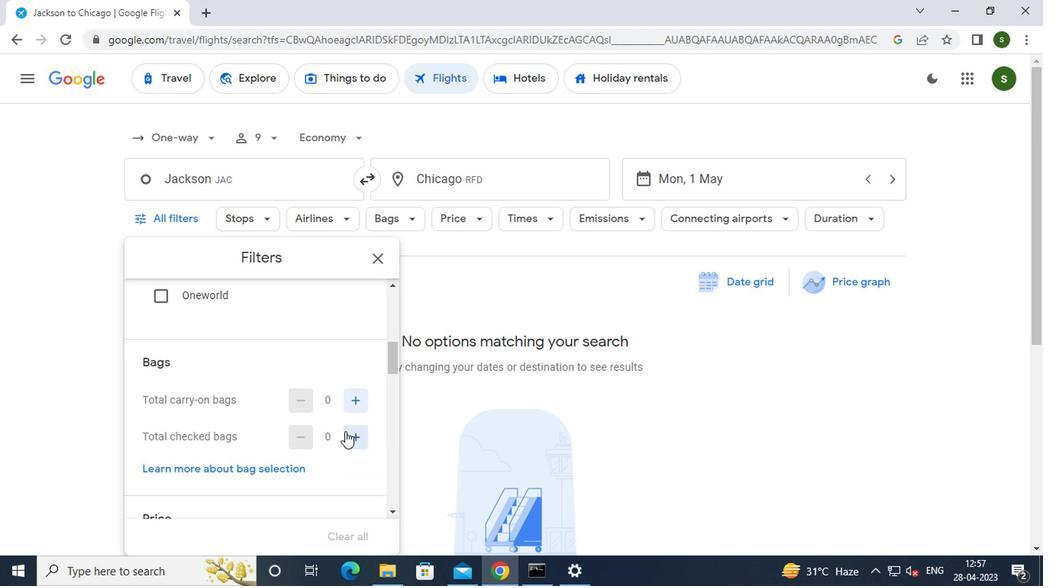 
Action: Mouse pressed left at (346, 434)
Screenshot: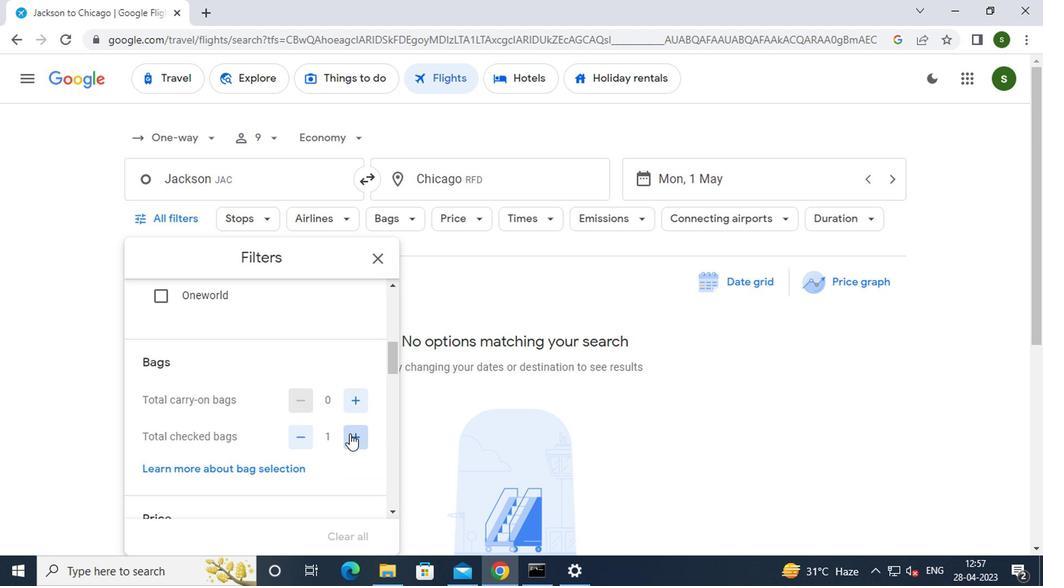 
Action: Mouse scrolled (346, 433) with delta (0, -1)
Screenshot: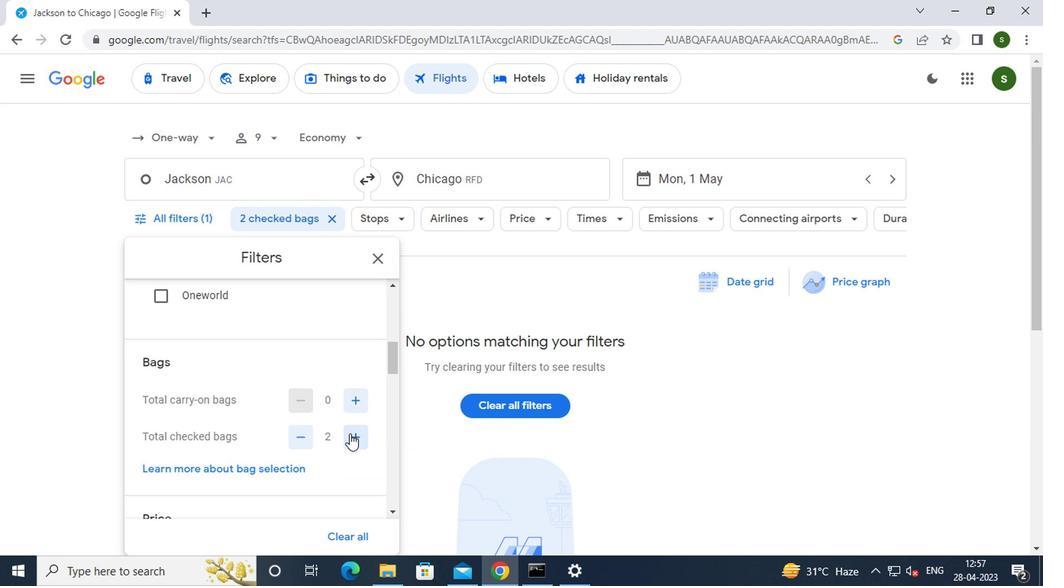 
Action: Mouse scrolled (346, 433) with delta (0, -1)
Screenshot: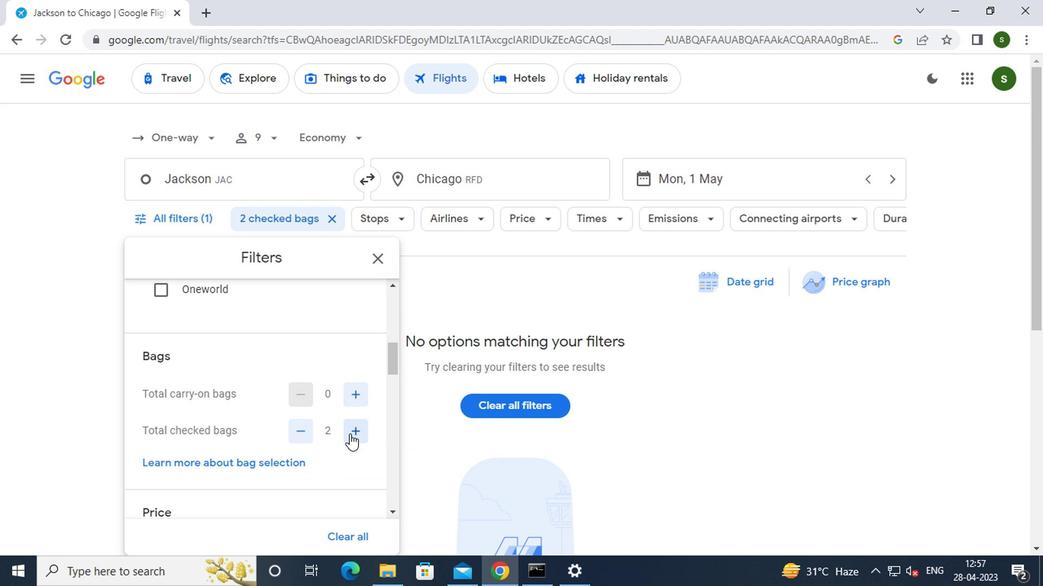 
Action: Mouse moved to (349, 430)
Screenshot: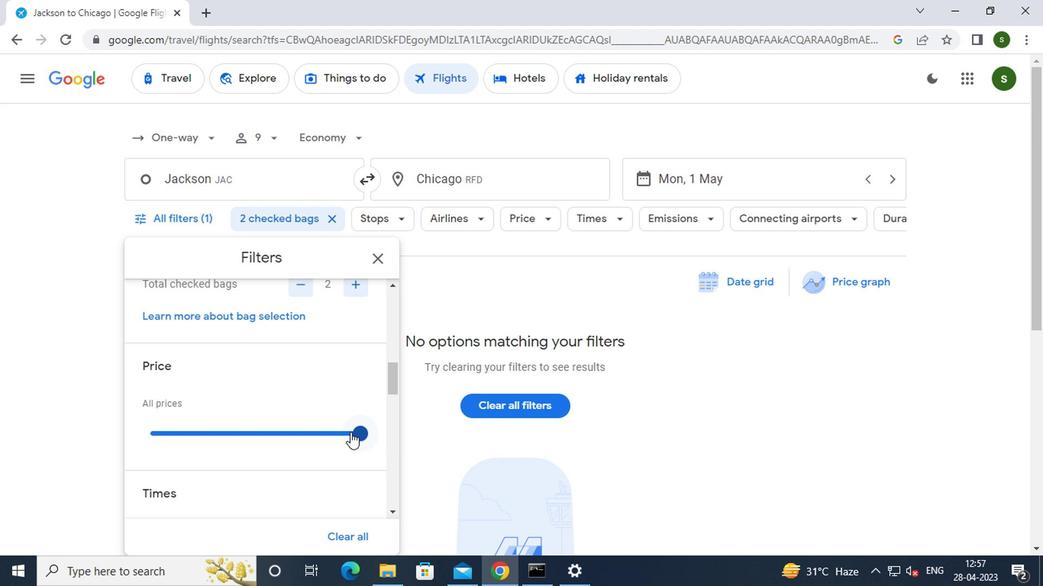 
Action: Mouse pressed left at (349, 430)
Screenshot: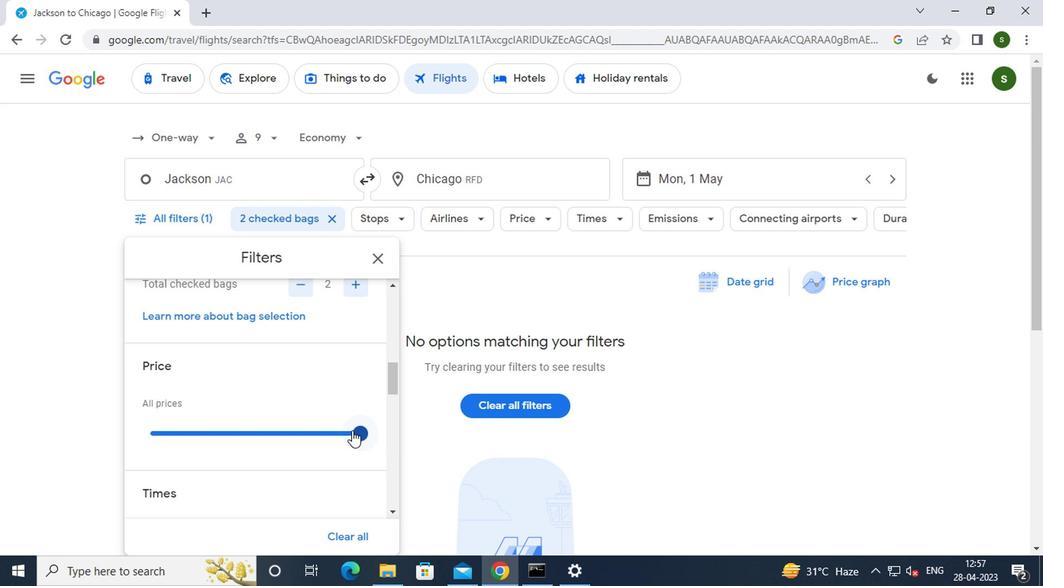 
Action: Mouse moved to (308, 395)
Screenshot: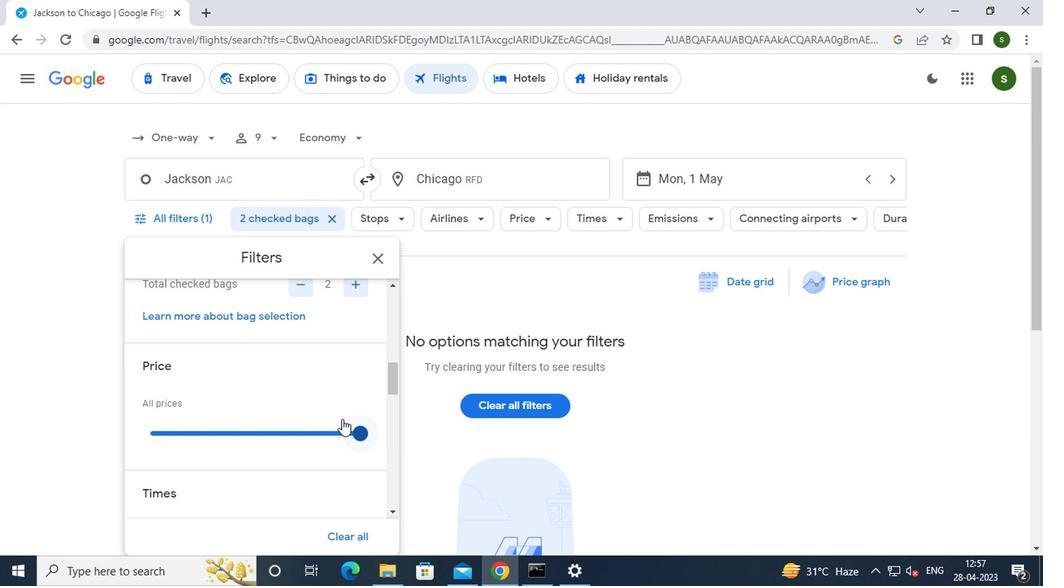 
Action: Mouse scrolled (308, 394) with delta (0, 0)
Screenshot: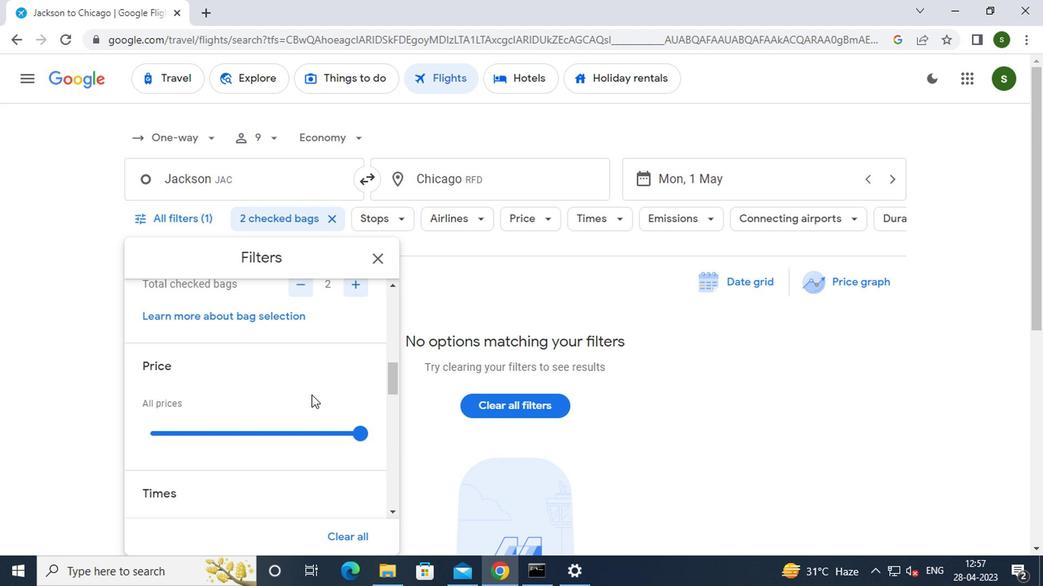 
Action: Mouse scrolled (308, 394) with delta (0, 0)
Screenshot: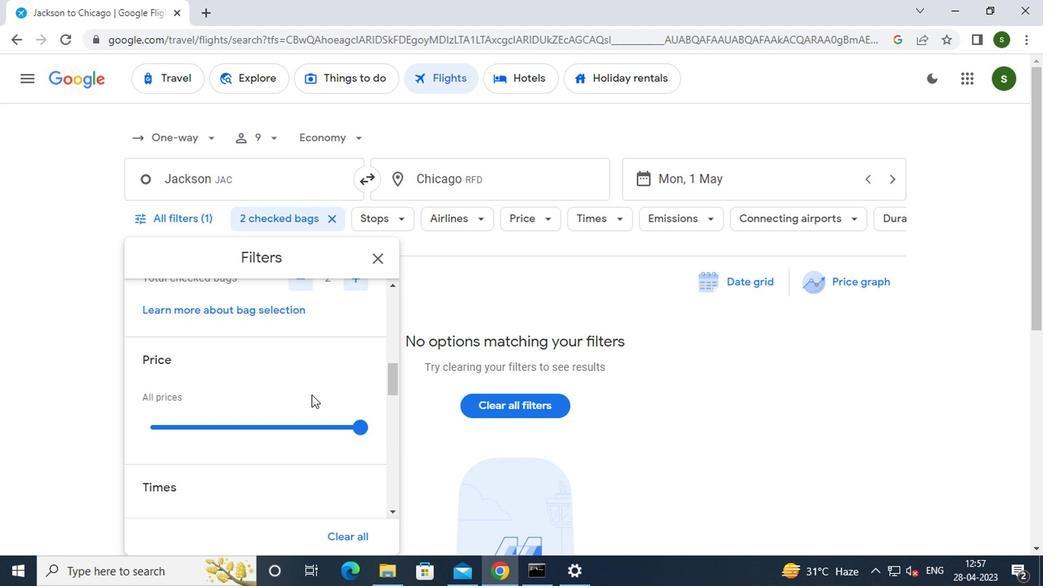 
Action: Mouse moved to (143, 449)
Screenshot: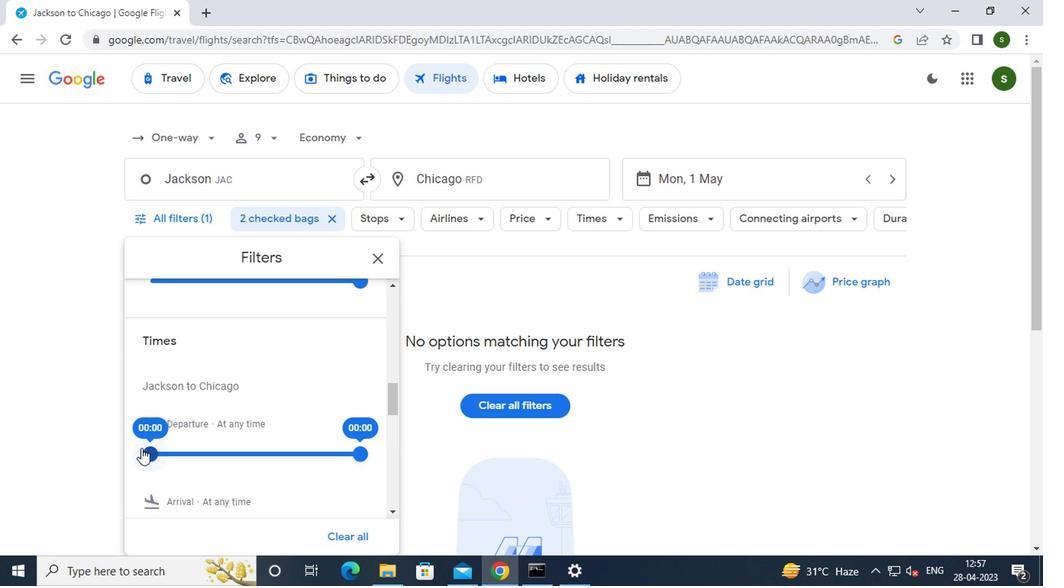 
Action: Mouse pressed left at (143, 449)
Screenshot: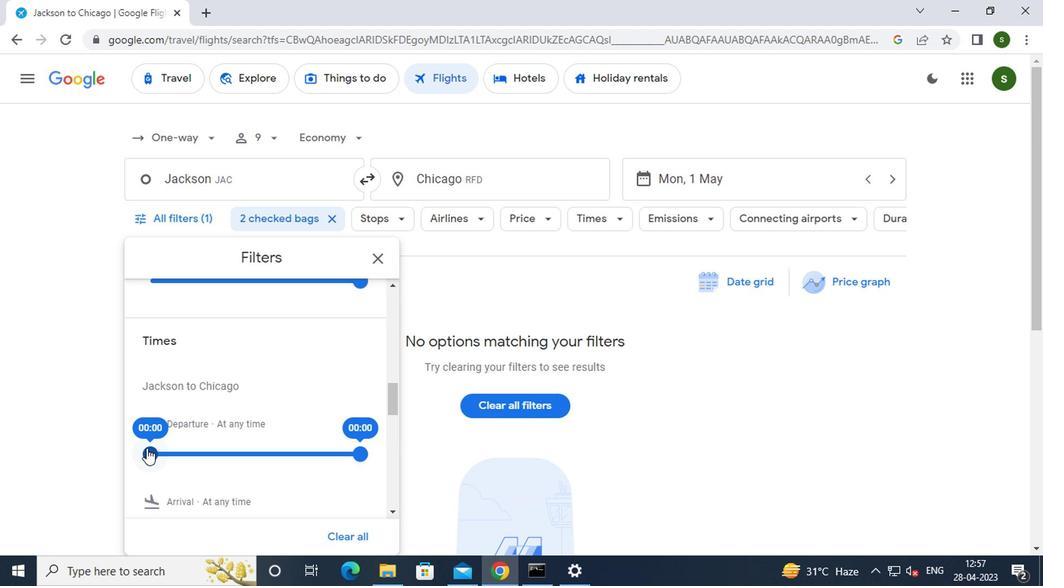 
Action: Mouse moved to (551, 308)
Screenshot: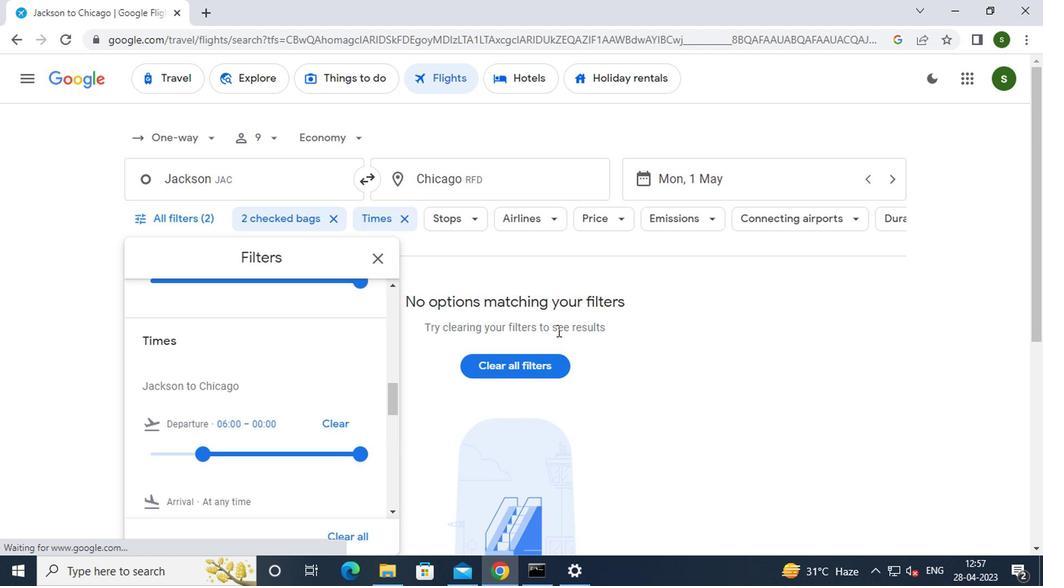 
Action: Mouse pressed left at (551, 308)
Screenshot: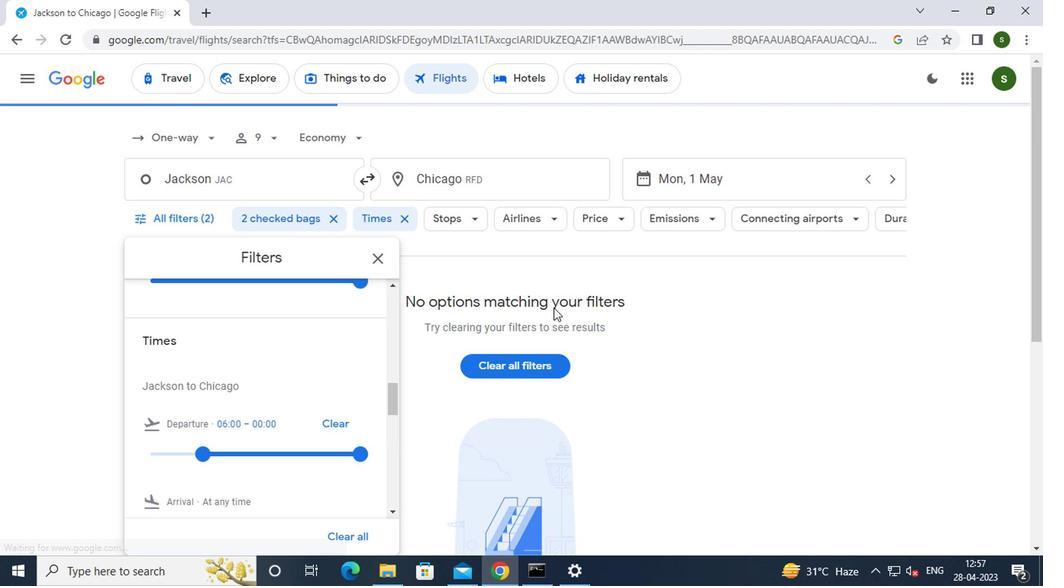 
